 Task: Find connections with filter location Jalai Nur with filter topic #communitywith filter profile language Spanish with filter current company Leica Biosystems with filter school Guru Nanak College with filter industry Business Consulting and Services with filter service category Video Editing with filter keywords title B2B Sales Specialist
Action: Mouse moved to (569, 77)
Screenshot: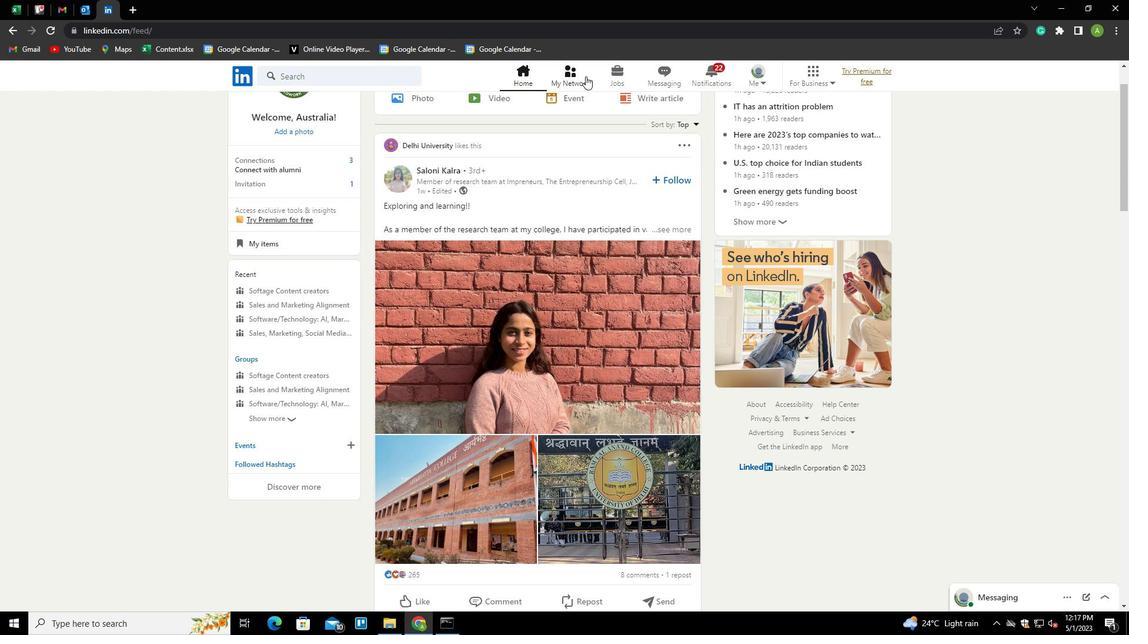 
Action: Mouse pressed left at (569, 77)
Screenshot: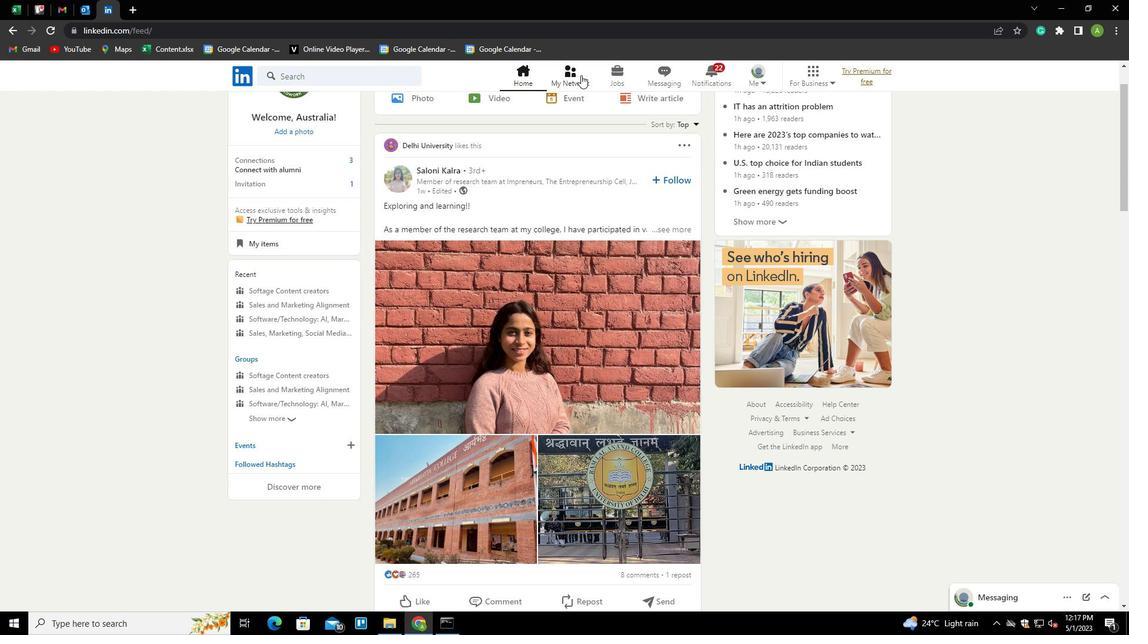 
Action: Mouse moved to (300, 141)
Screenshot: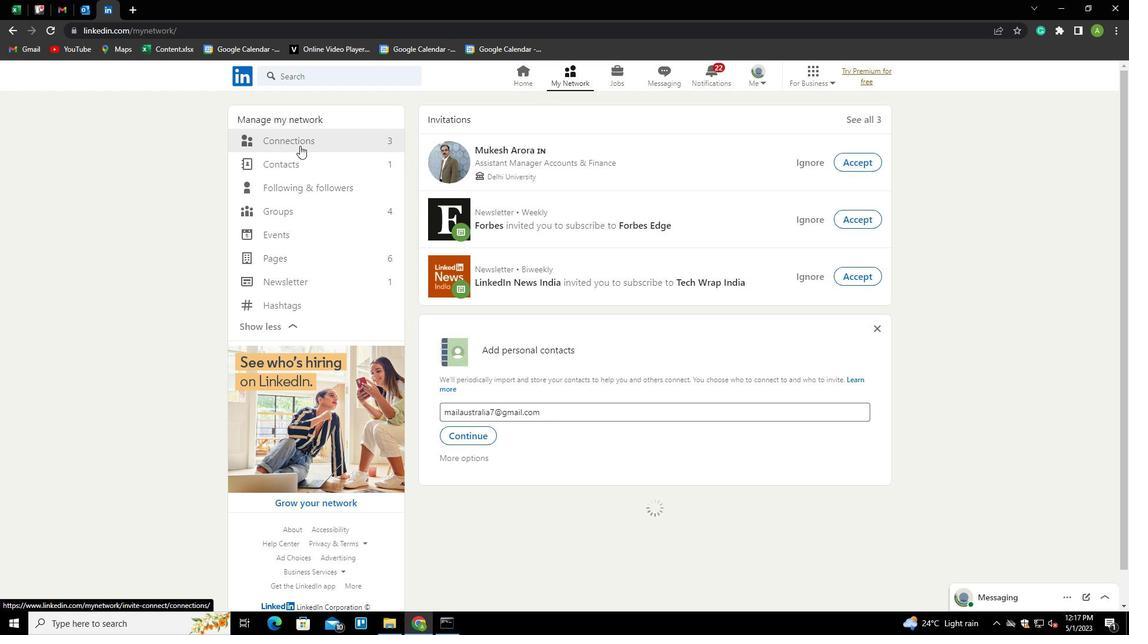 
Action: Mouse pressed left at (300, 141)
Screenshot: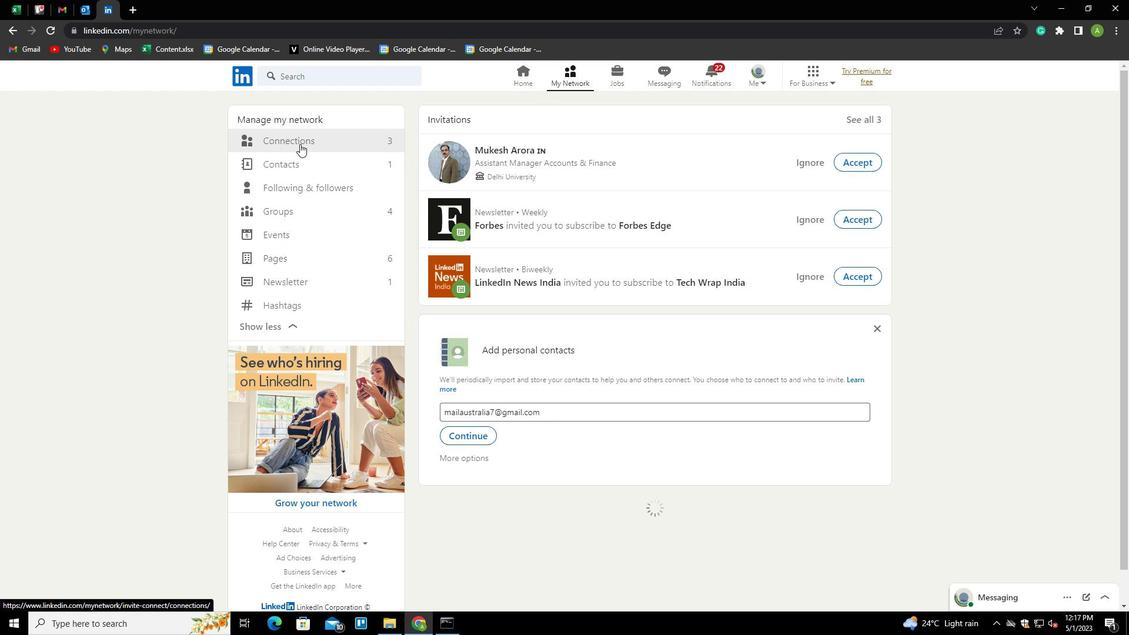 
Action: Mouse moved to (651, 140)
Screenshot: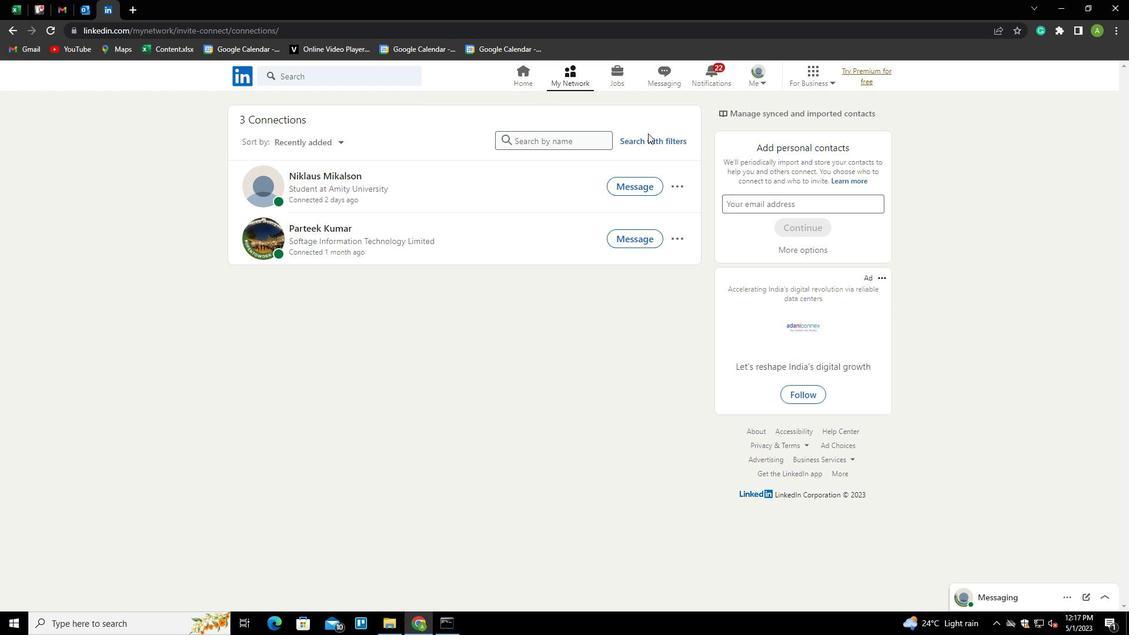 
Action: Mouse pressed left at (651, 140)
Screenshot: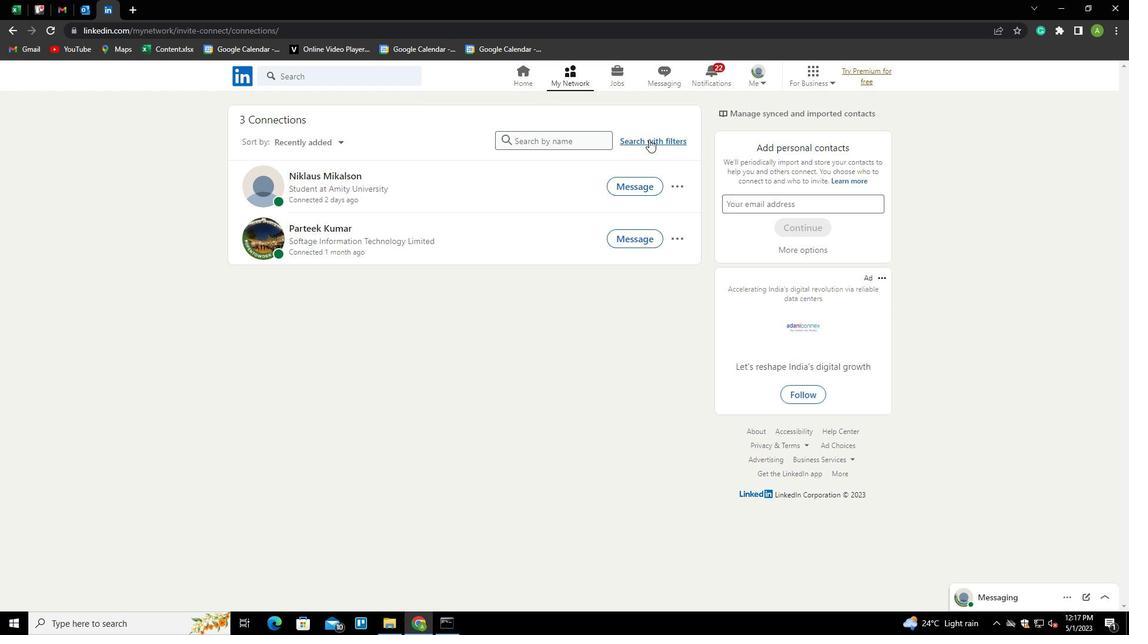 
Action: Mouse moved to (598, 104)
Screenshot: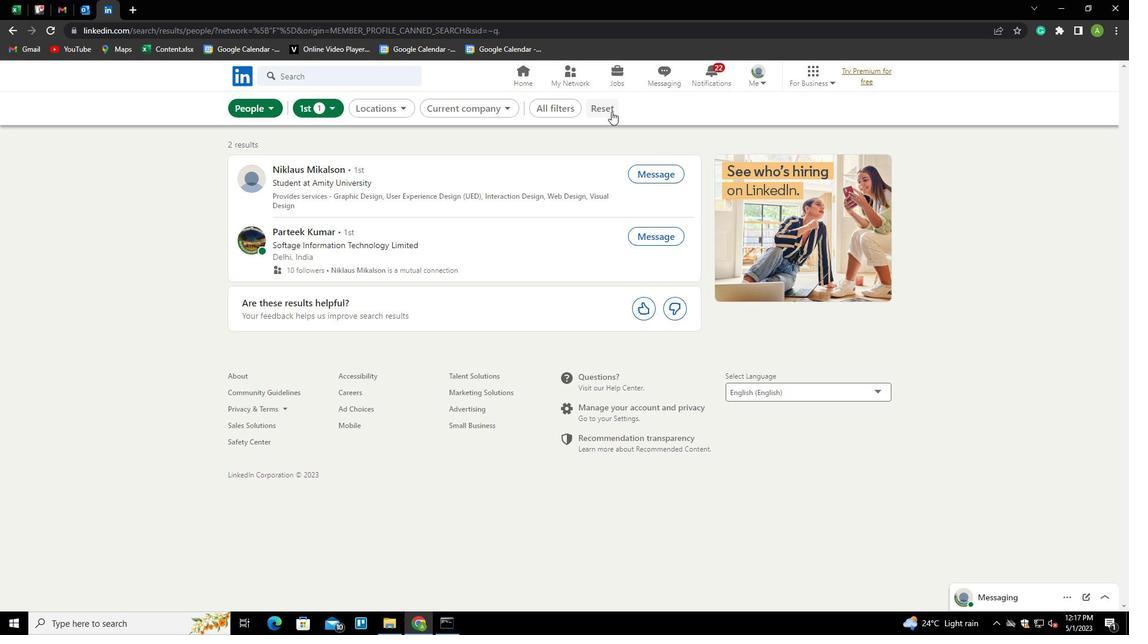 
Action: Mouse pressed left at (598, 104)
Screenshot: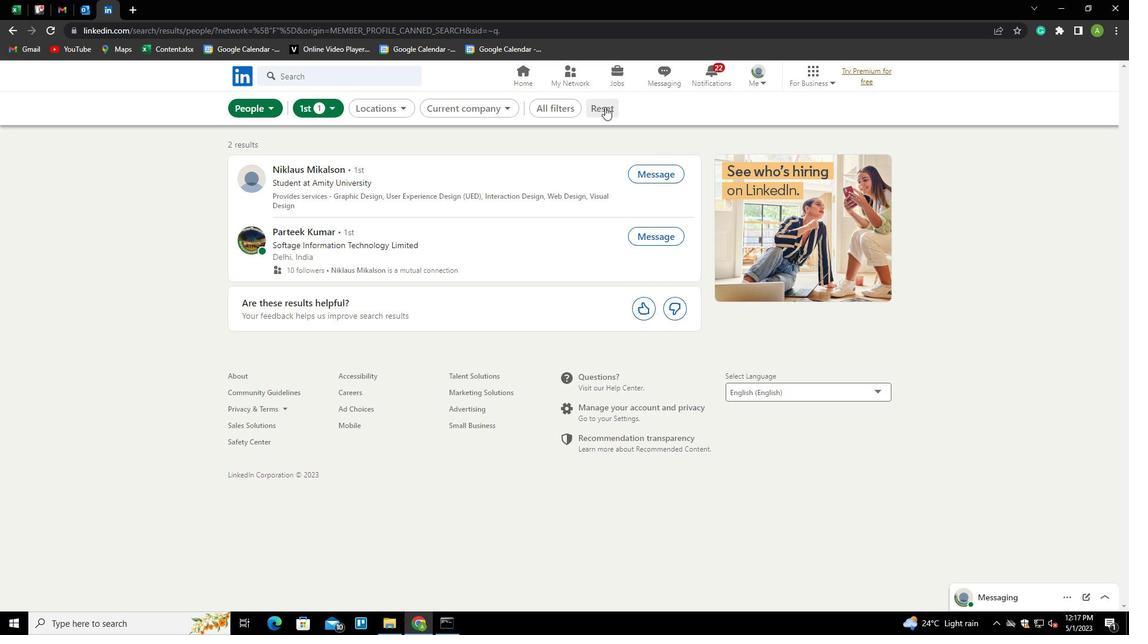 
Action: Mouse moved to (590, 106)
Screenshot: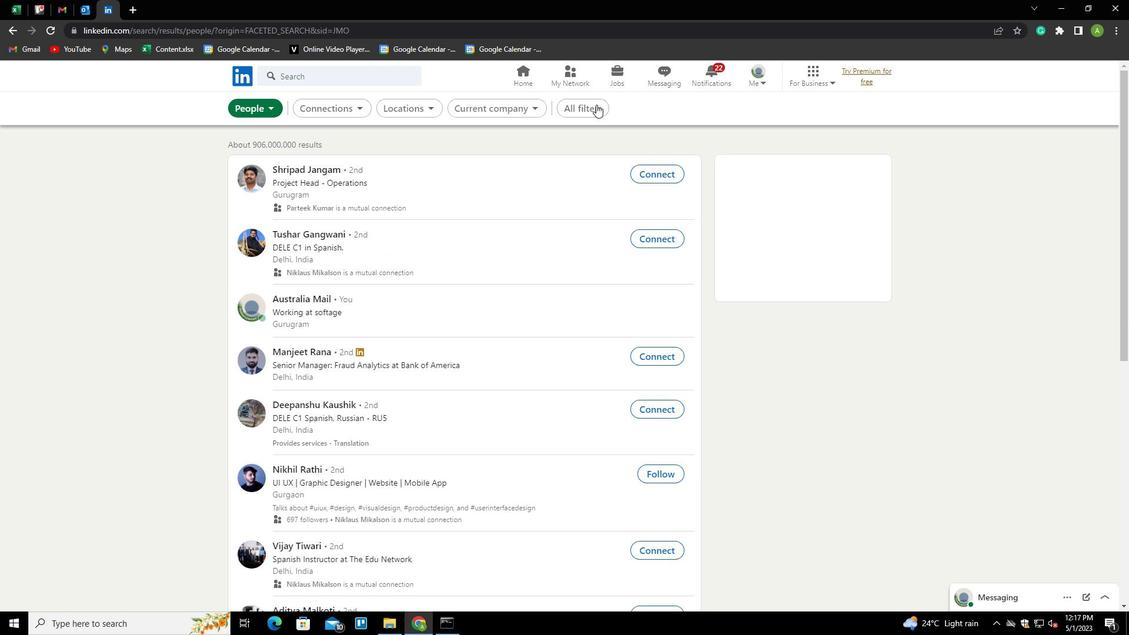 
Action: Mouse pressed left at (590, 106)
Screenshot: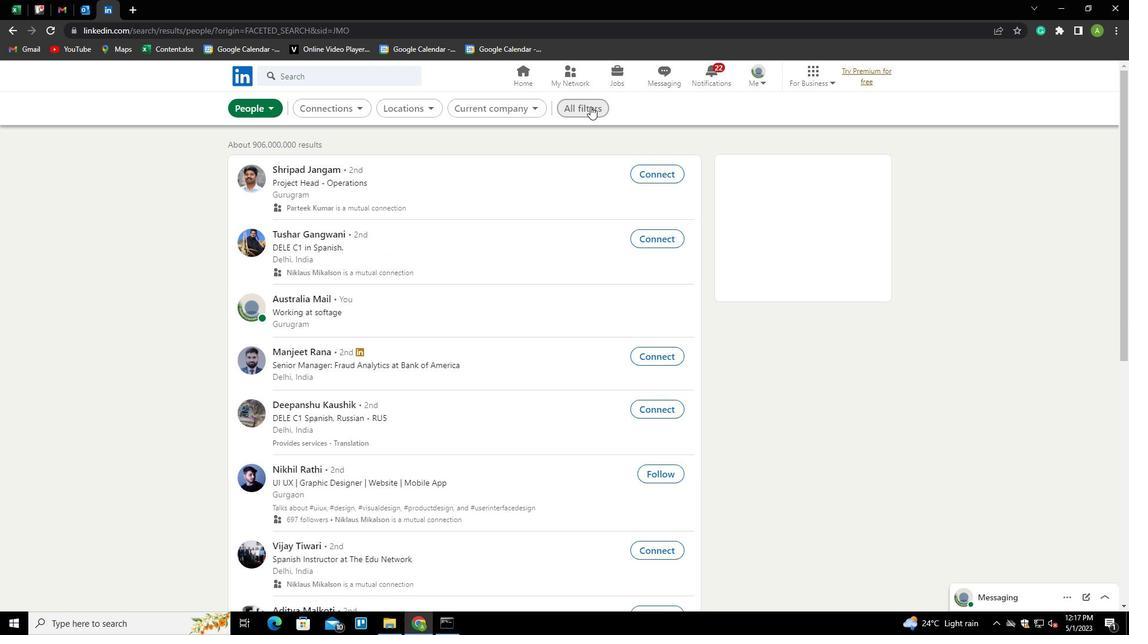 
Action: Mouse moved to (910, 286)
Screenshot: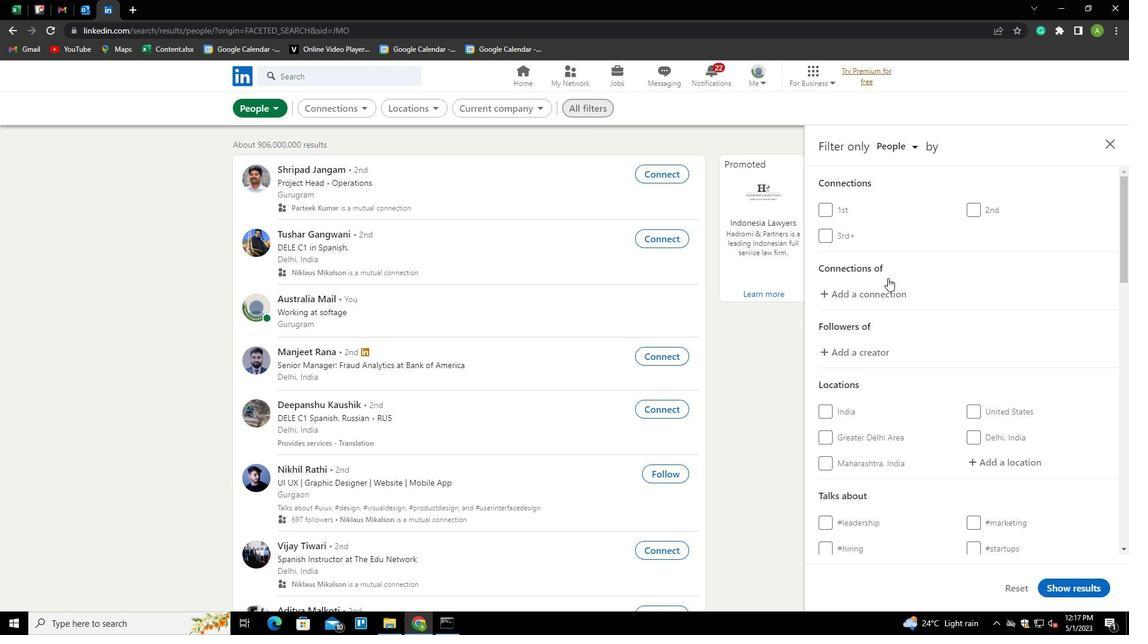 
Action: Mouse scrolled (910, 285) with delta (0, 0)
Screenshot: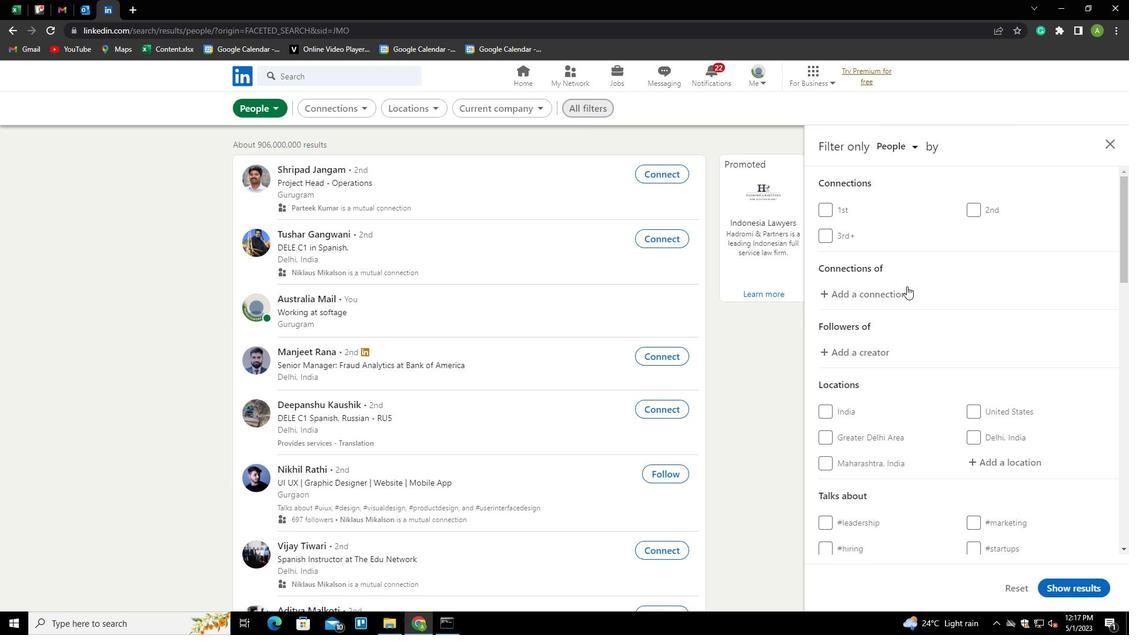 
Action: Mouse scrolled (910, 285) with delta (0, 0)
Screenshot: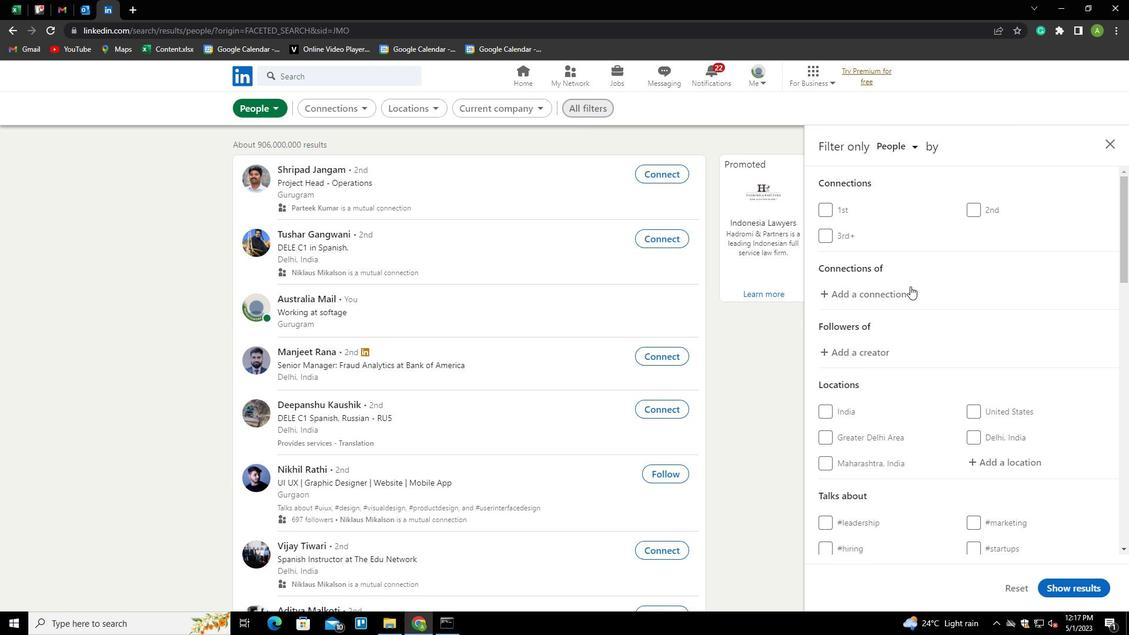 
Action: Mouse moved to (943, 323)
Screenshot: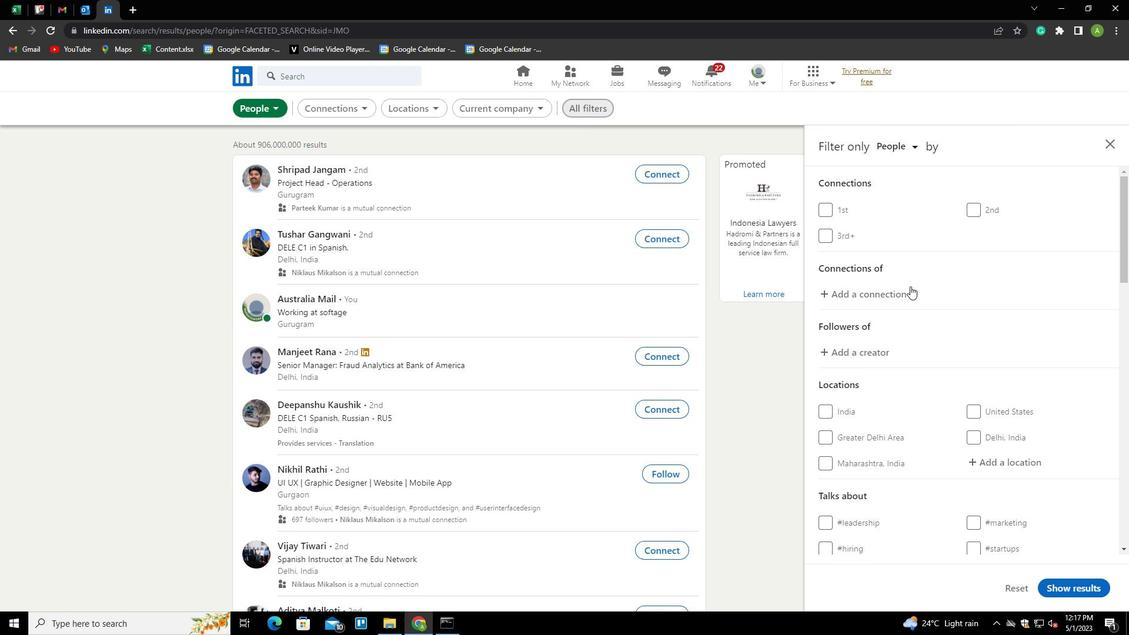 
Action: Mouse scrolled (943, 323) with delta (0, 0)
Screenshot: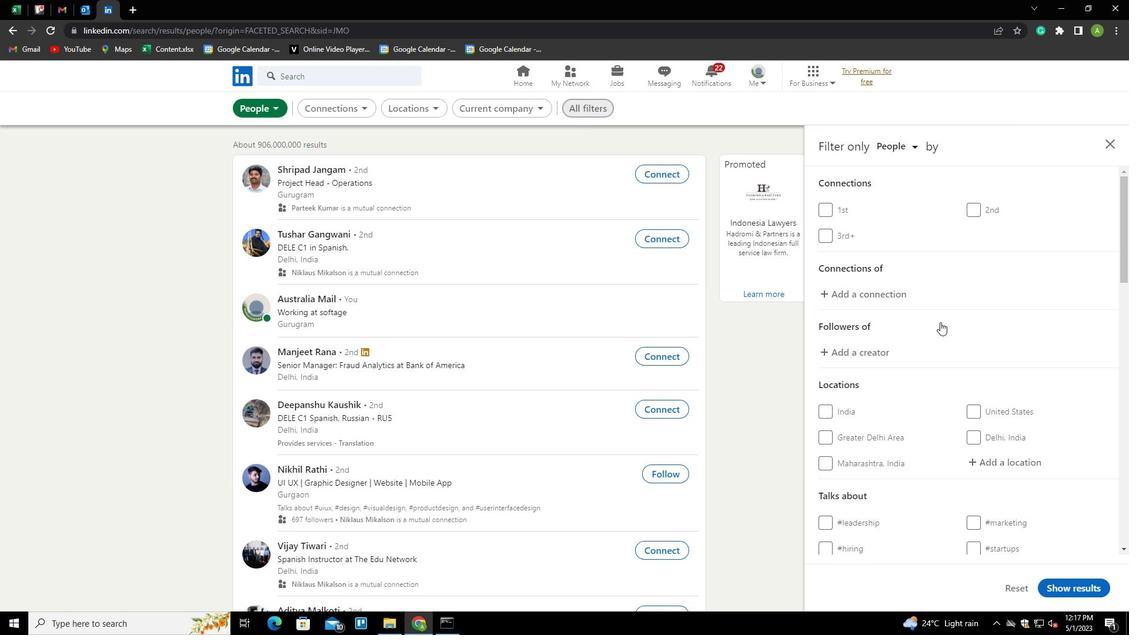 
Action: Mouse moved to (953, 280)
Screenshot: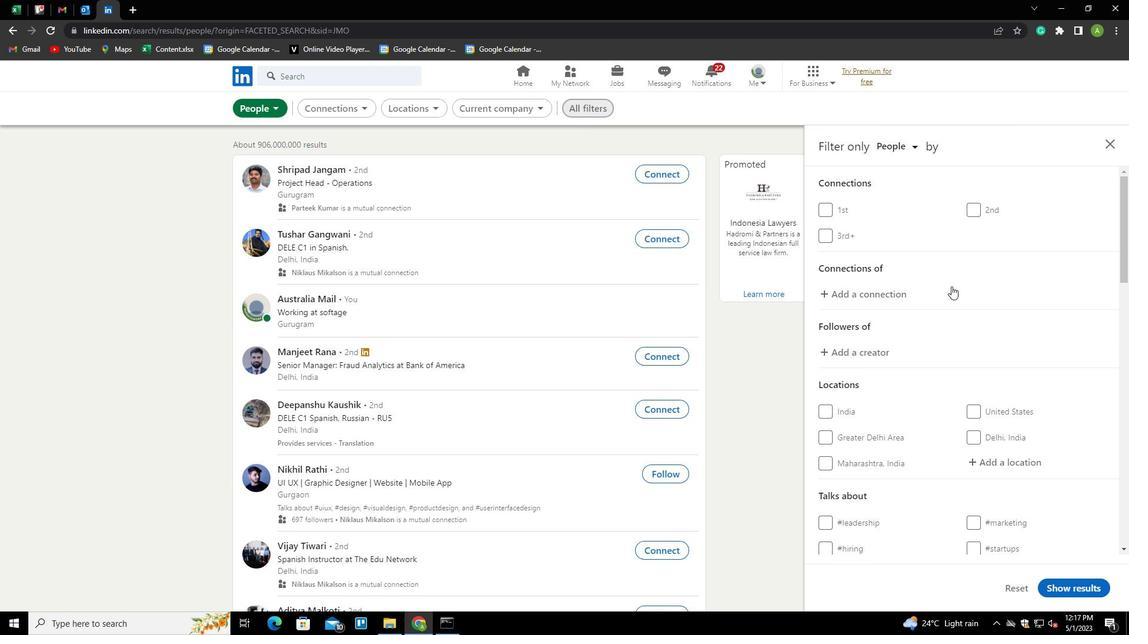 
Action: Mouse scrolled (953, 280) with delta (0, 0)
Screenshot: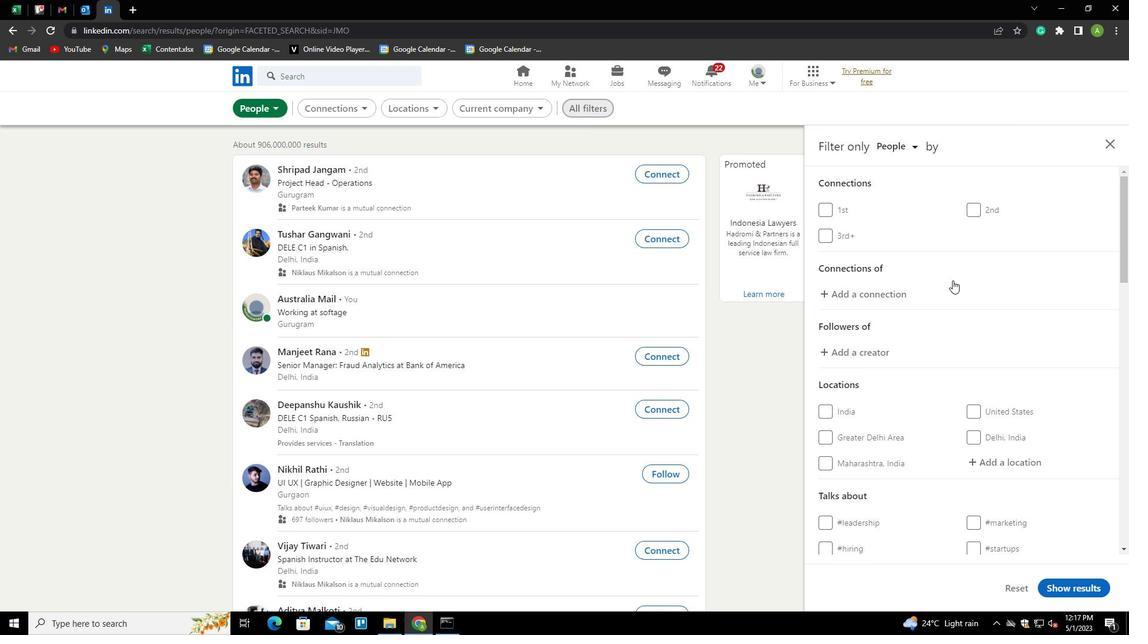 
Action: Mouse moved to (977, 257)
Screenshot: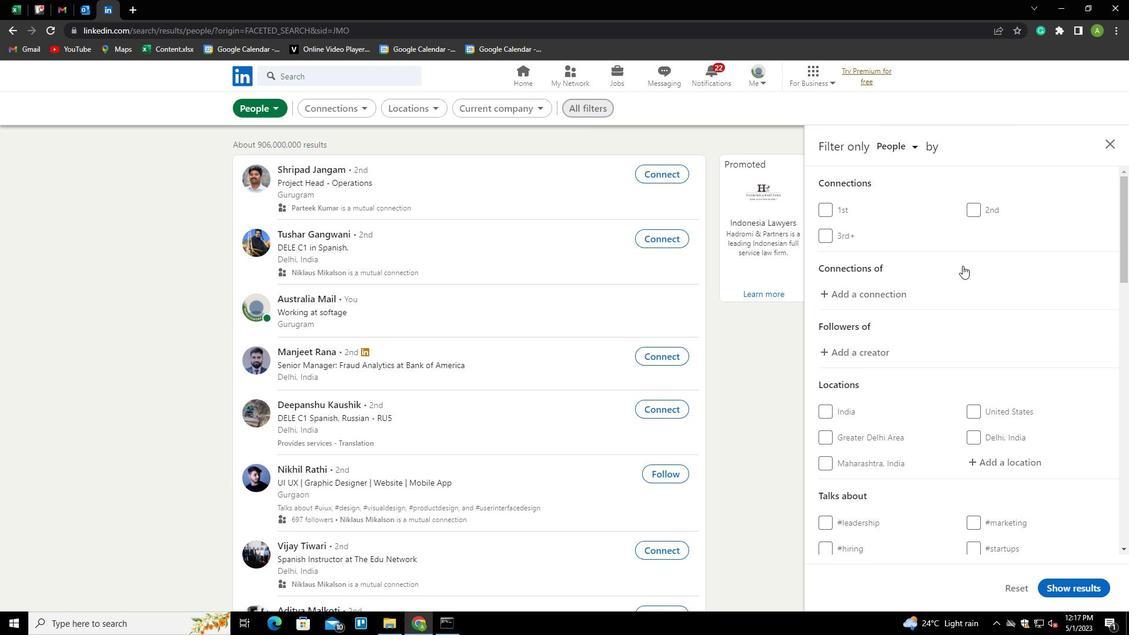 
Action: Mouse scrolled (977, 256) with delta (0, 0)
Screenshot: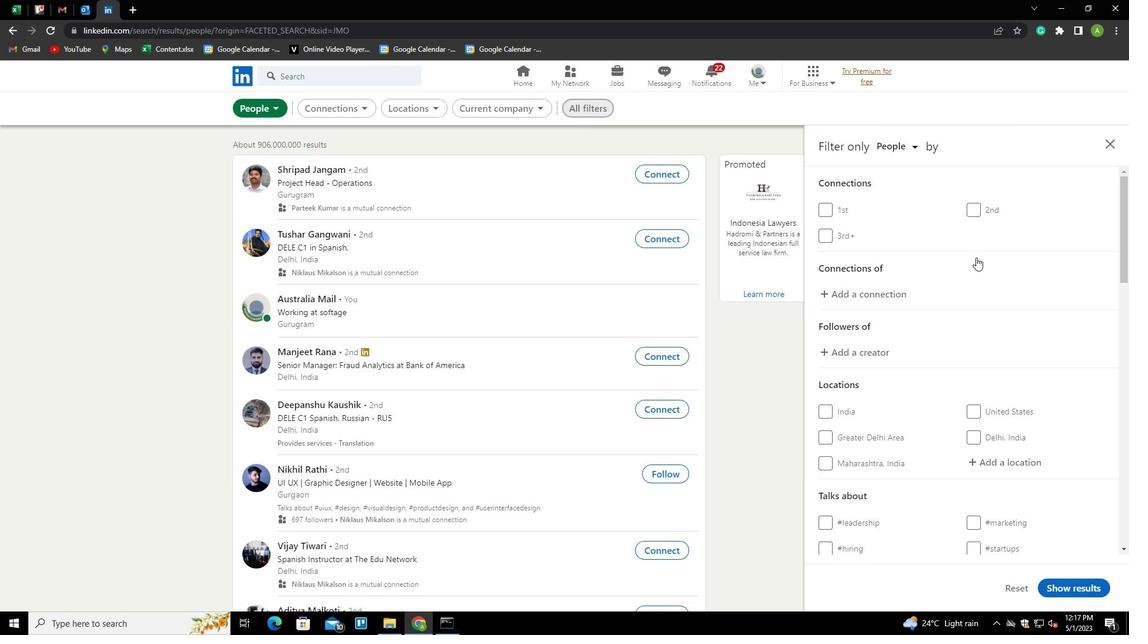
Action: Mouse moved to (989, 263)
Screenshot: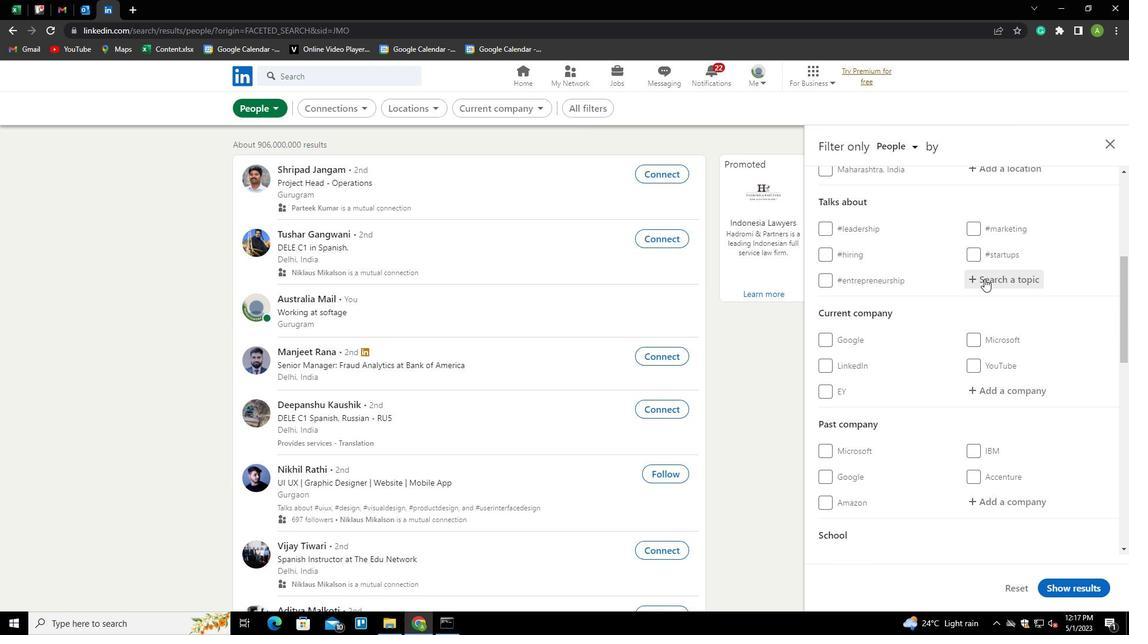 
Action: Mouse scrolled (989, 263) with delta (0, 0)
Screenshot: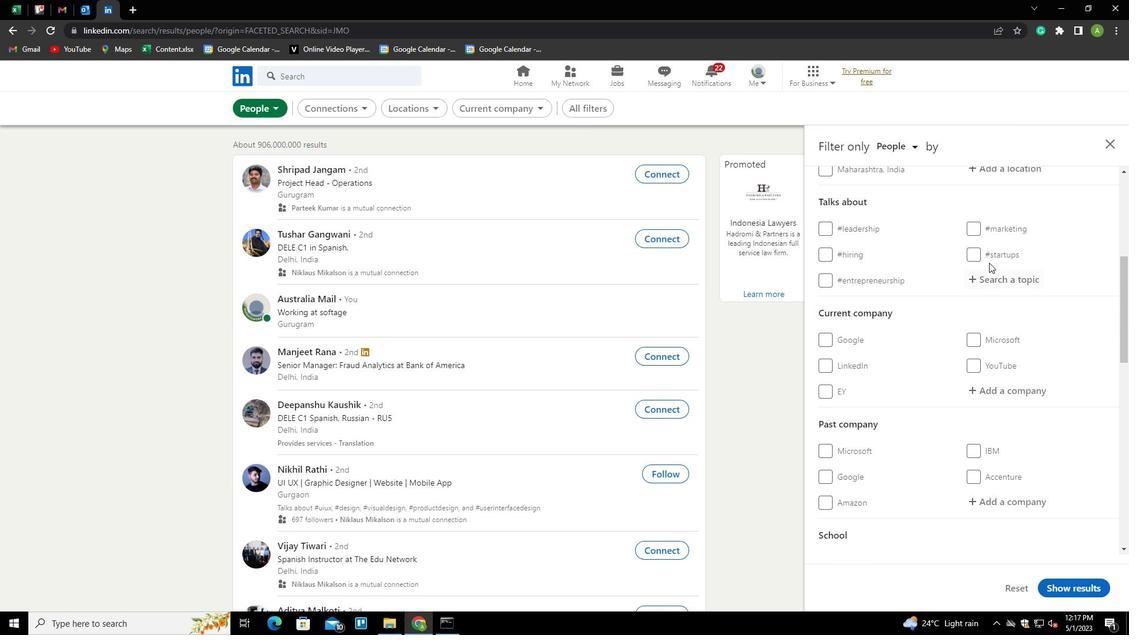 
Action: Mouse moved to (1005, 233)
Screenshot: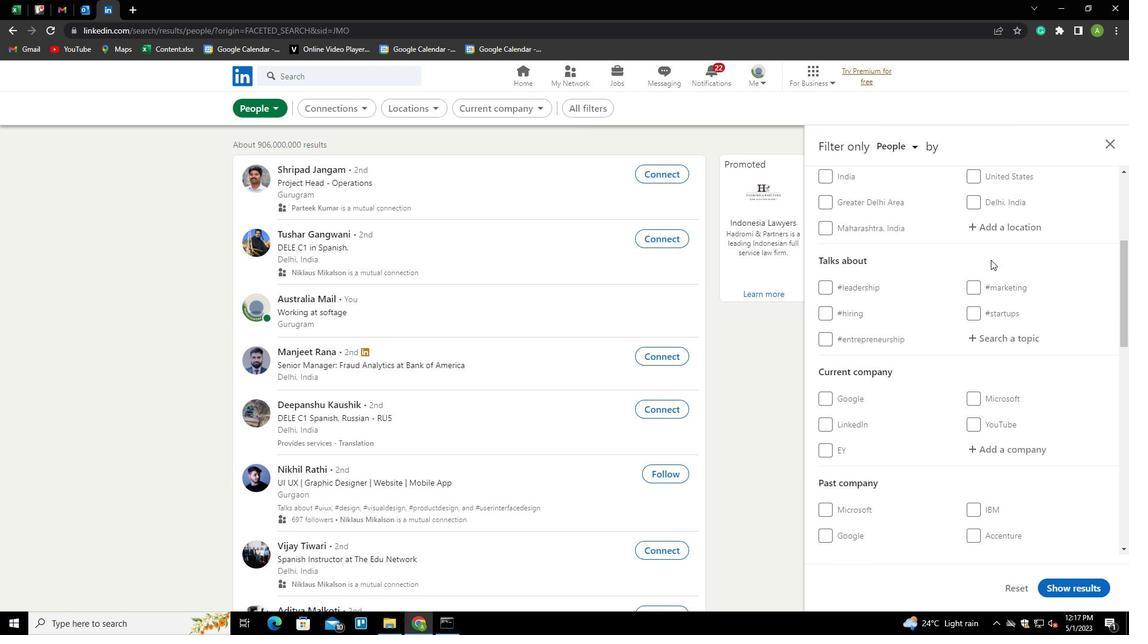 
Action: Mouse pressed left at (1005, 233)
Screenshot: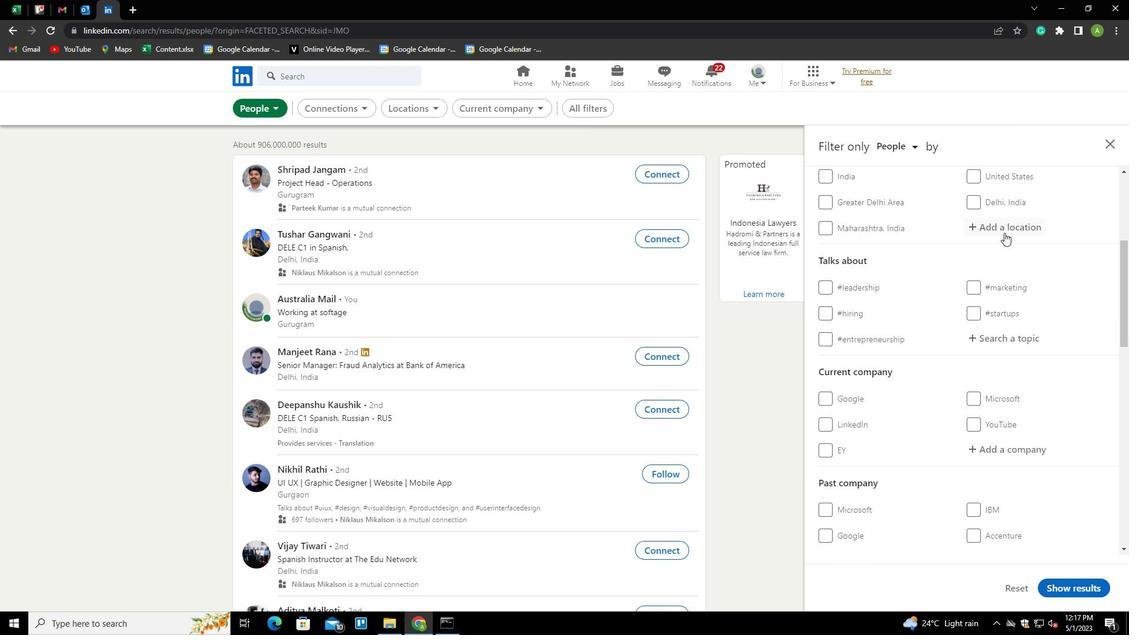 
Action: Mouse moved to (1007, 229)
Screenshot: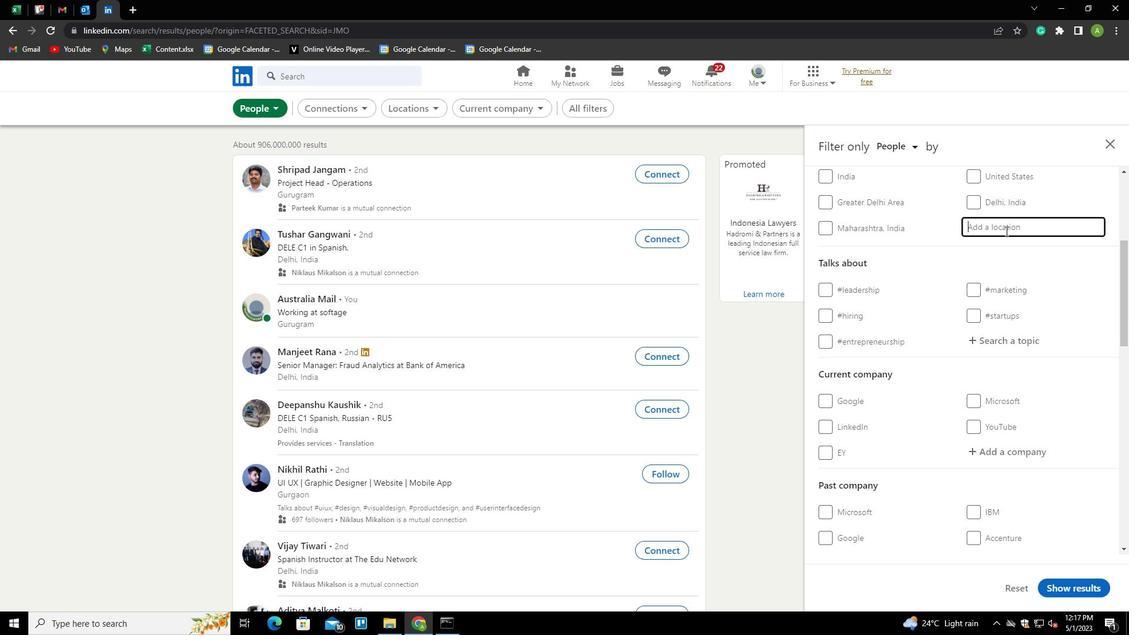 
Action: Mouse pressed left at (1007, 229)
Screenshot: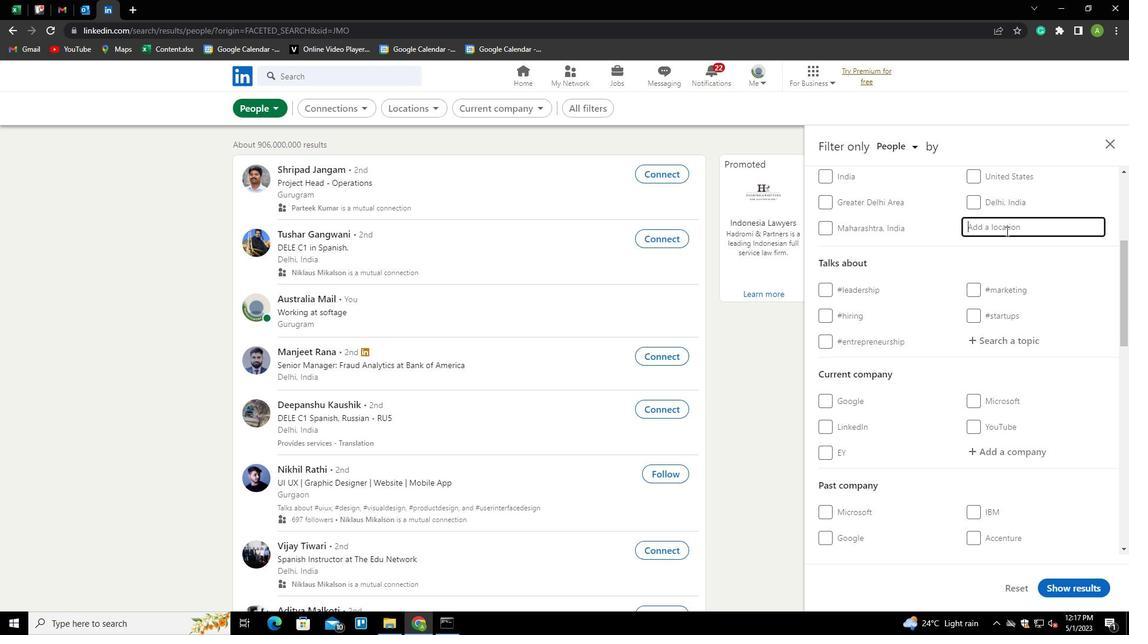 
Action: Key pressed <Key.shift><Key.shift><Key.shift><Key.shift><Key.shift><Key.shift><Key.shift><Key.shift><Key.shift><Key.shift><Key.shift><Key.shift><Key.shift><Key.shift><Key.shift><Key.shift><Key.shift><Key.shift><Key.shift><Key.shift><Key.shift><Key.shift><Key.shift><Key.shift><Key.shift><Key.shift><Key.shift><Key.shift><Key.shift><Key.shift><Key.shift><Key.shift><Key.shift><Key.shift><Key.shift><Key.shift><Key.shift><Key.shift><Key.shift><Key.shift><Key.shift><Key.shift>JALAI<Key.down><Key.enter>
Screenshot: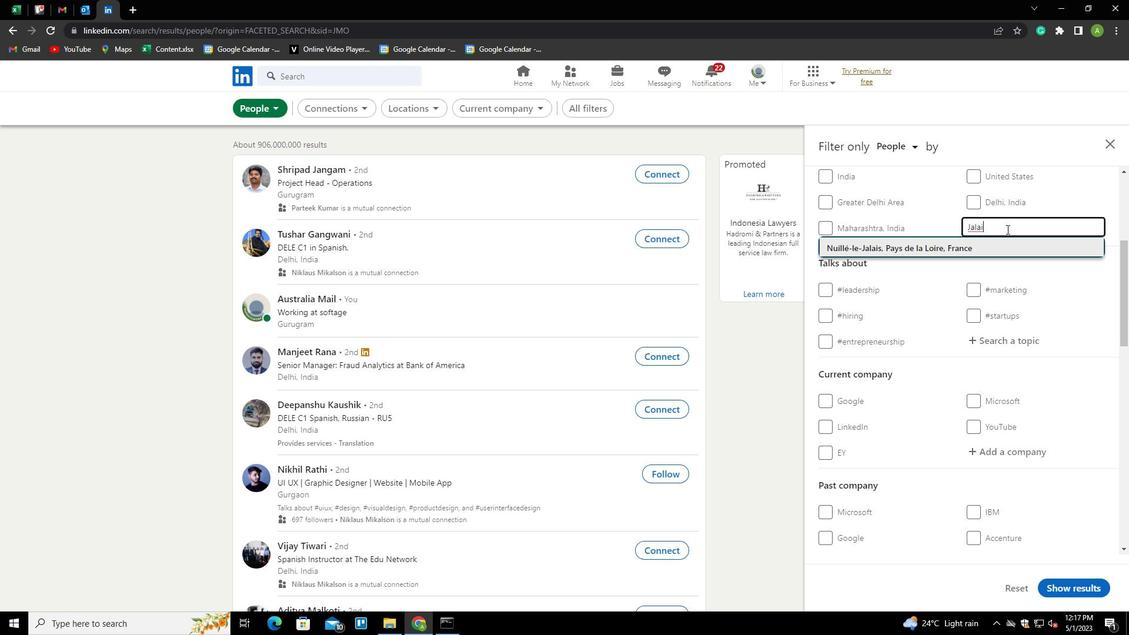 
Action: Mouse scrolled (1007, 228) with delta (0, 0)
Screenshot: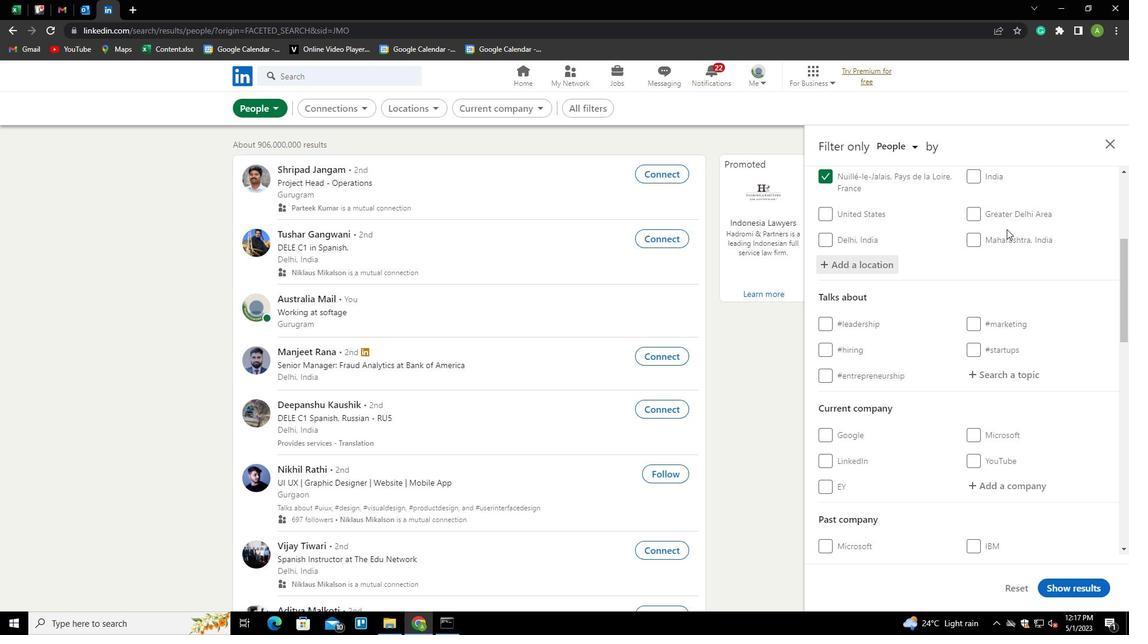 
Action: Mouse scrolled (1007, 228) with delta (0, 0)
Screenshot: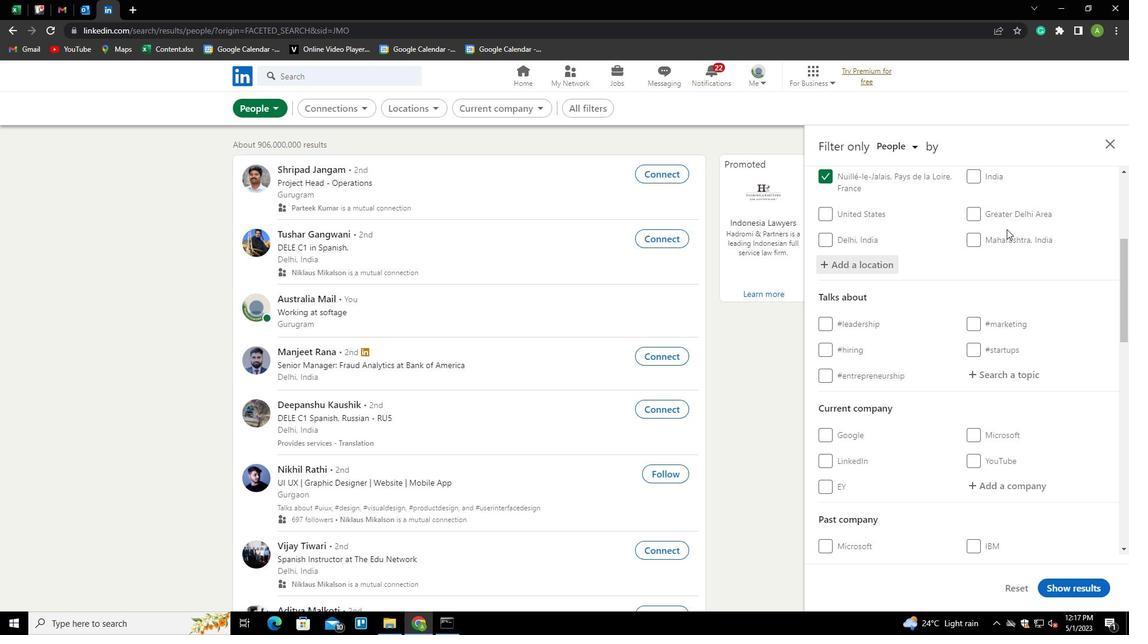 
Action: Mouse moved to (995, 257)
Screenshot: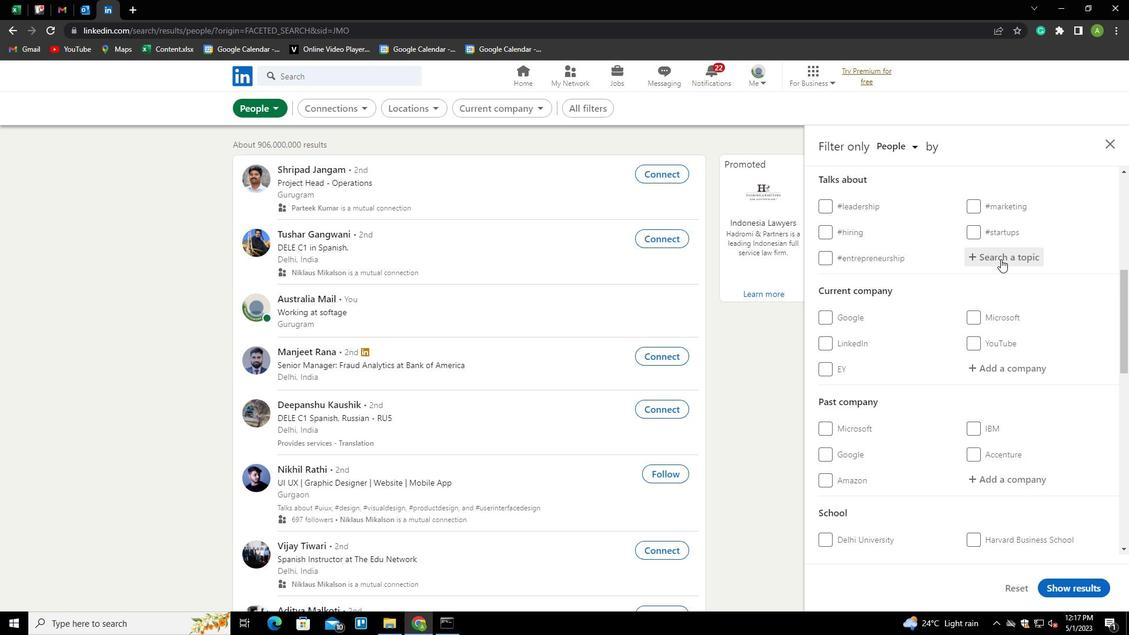 
Action: Mouse pressed left at (995, 257)
Screenshot: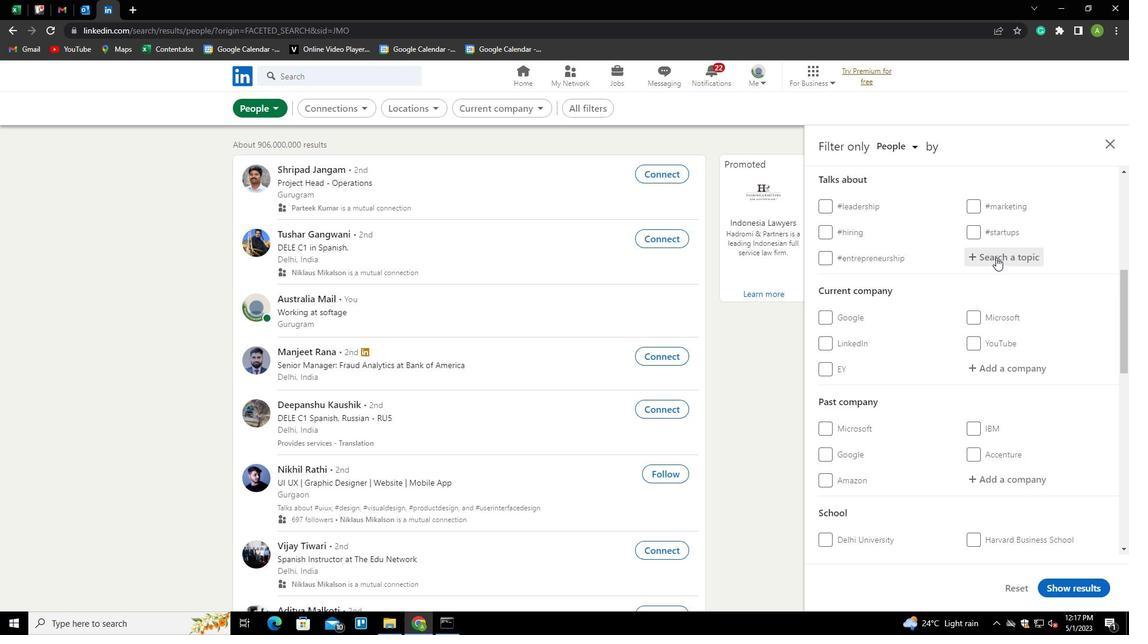 
Action: Key pressed COMMUNITY<Key.down><Key.enter>
Screenshot: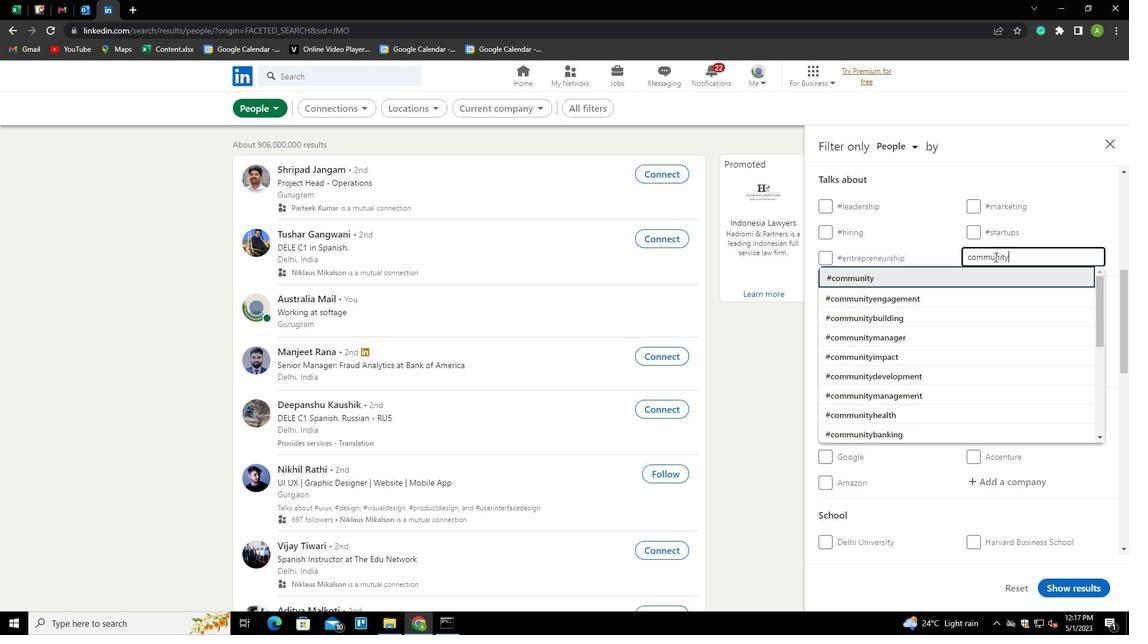 
Action: Mouse scrolled (995, 256) with delta (0, 0)
Screenshot: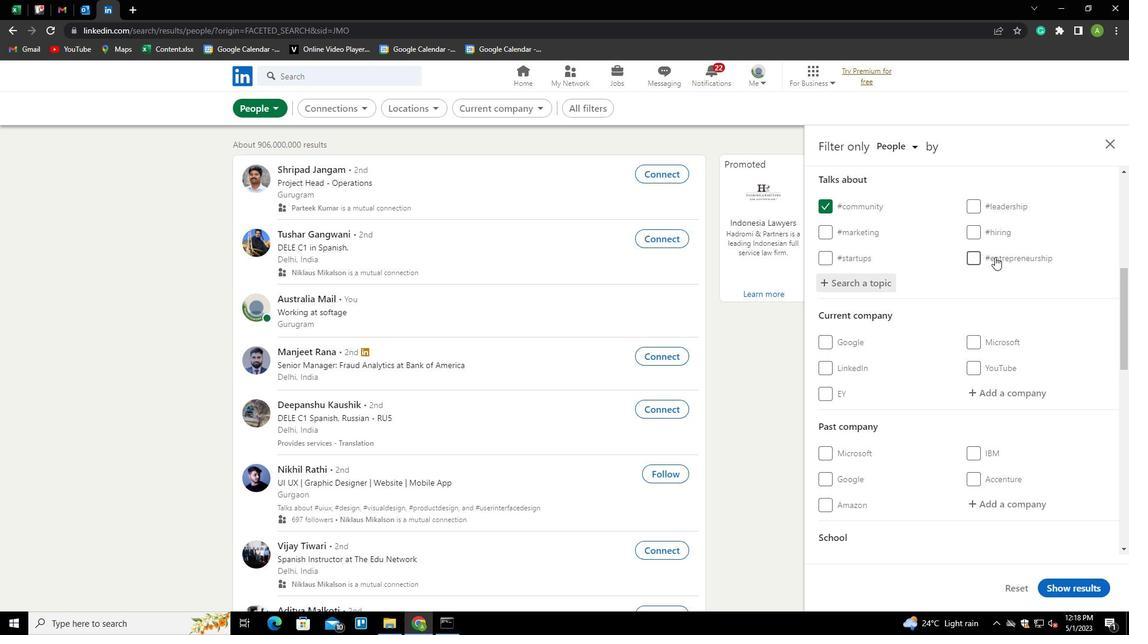 
Action: Mouse scrolled (995, 256) with delta (0, 0)
Screenshot: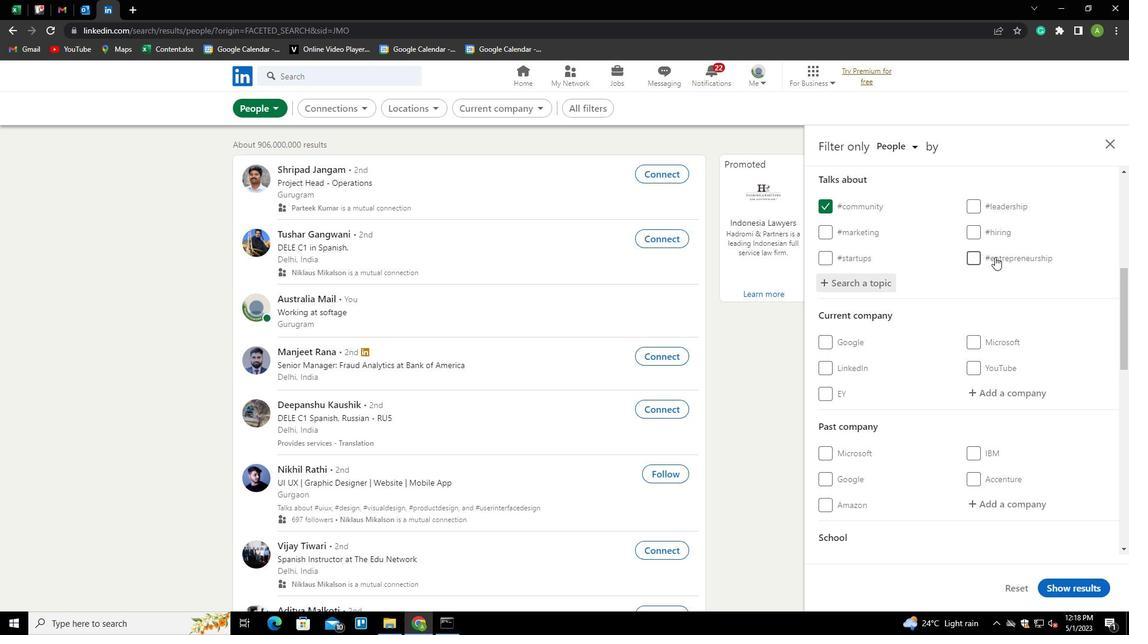 
Action: Mouse moved to (995, 262)
Screenshot: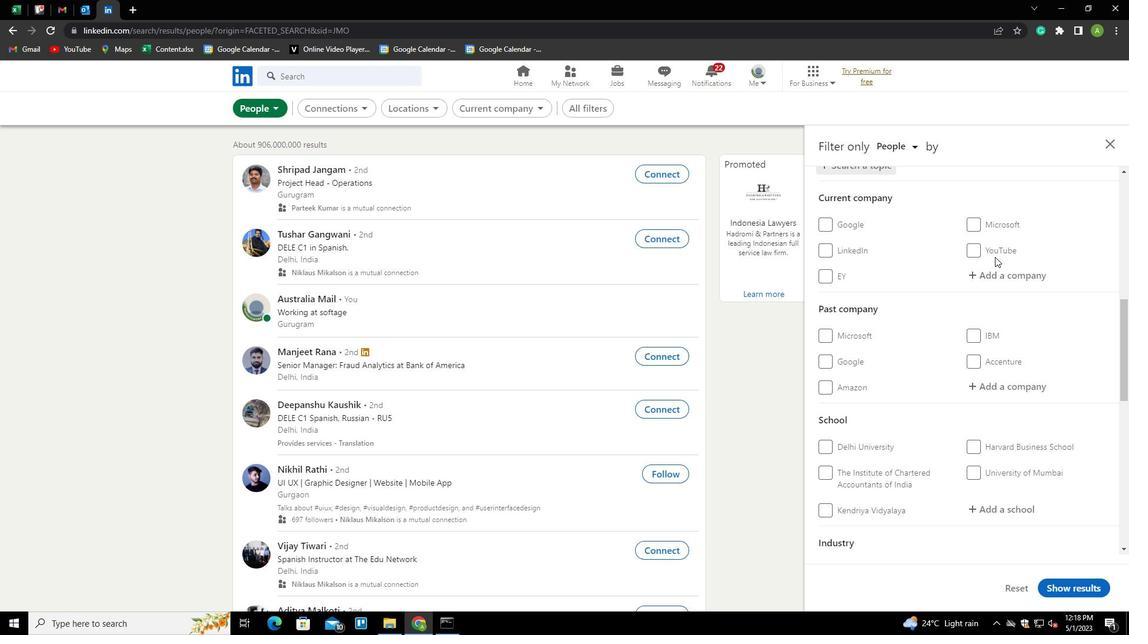 
Action: Mouse scrolled (995, 261) with delta (0, 0)
Screenshot: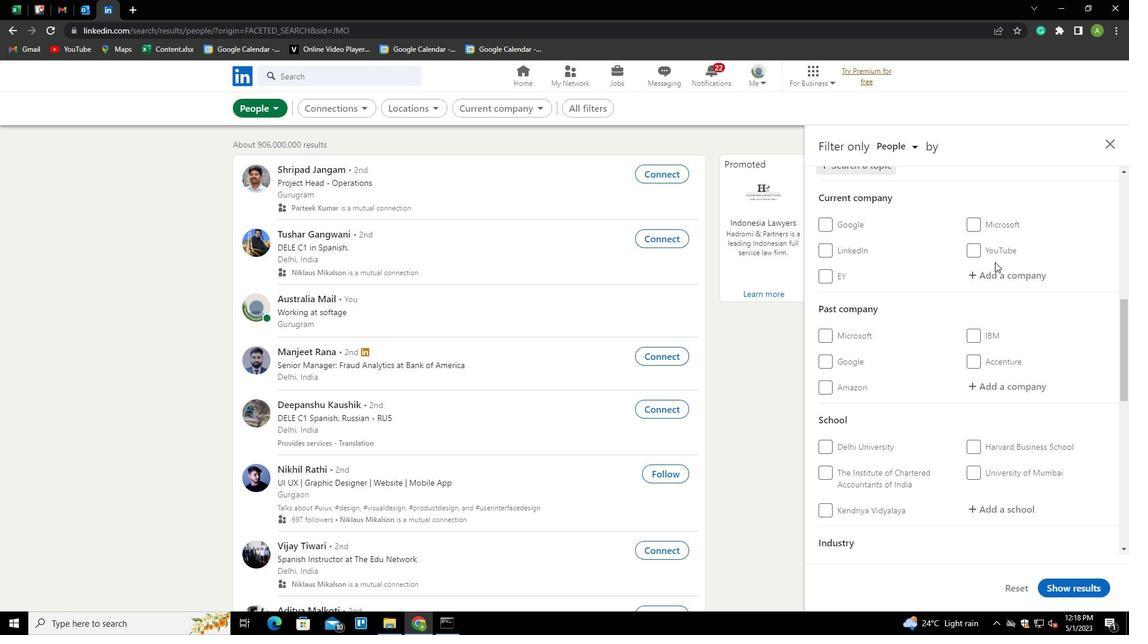 
Action: Mouse scrolled (995, 261) with delta (0, 0)
Screenshot: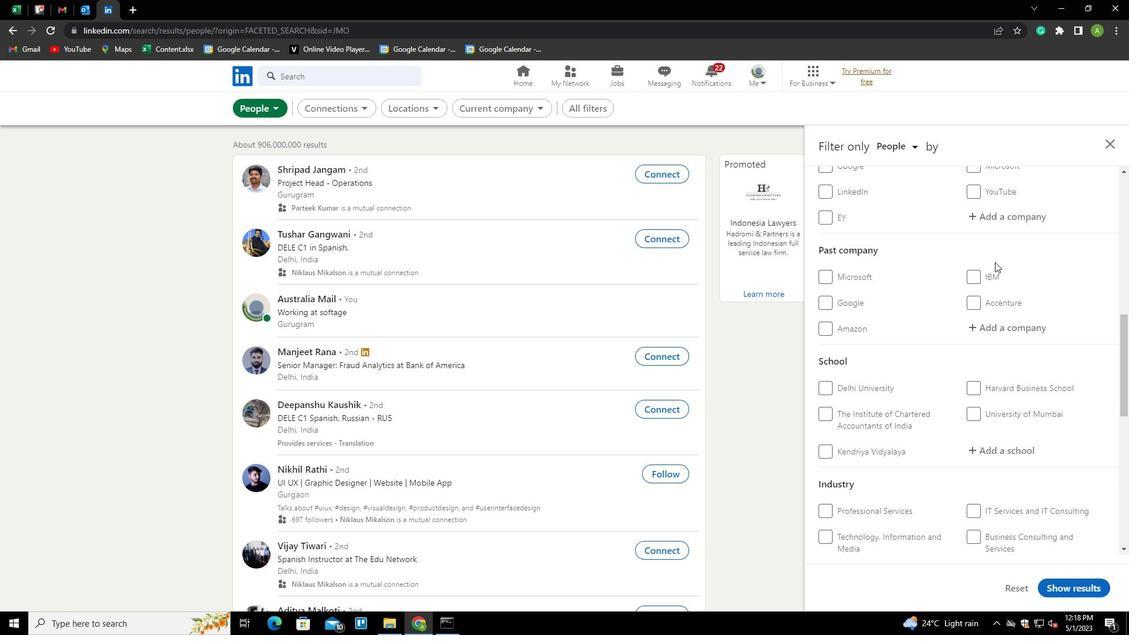 
Action: Mouse scrolled (995, 261) with delta (0, 0)
Screenshot: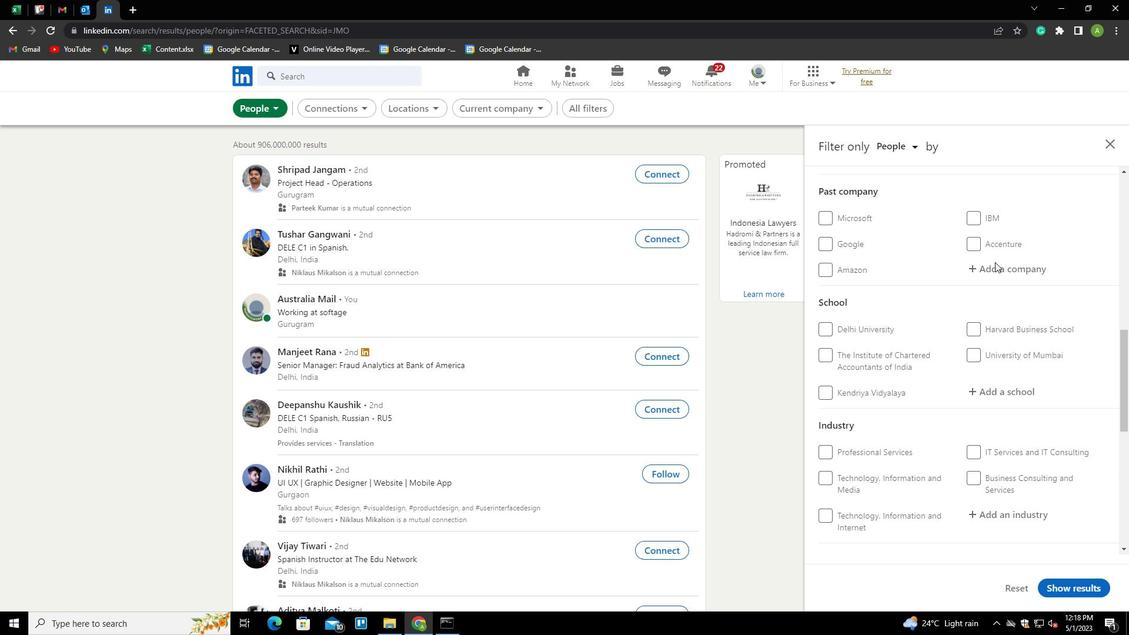 
Action: Mouse scrolled (995, 261) with delta (0, 0)
Screenshot: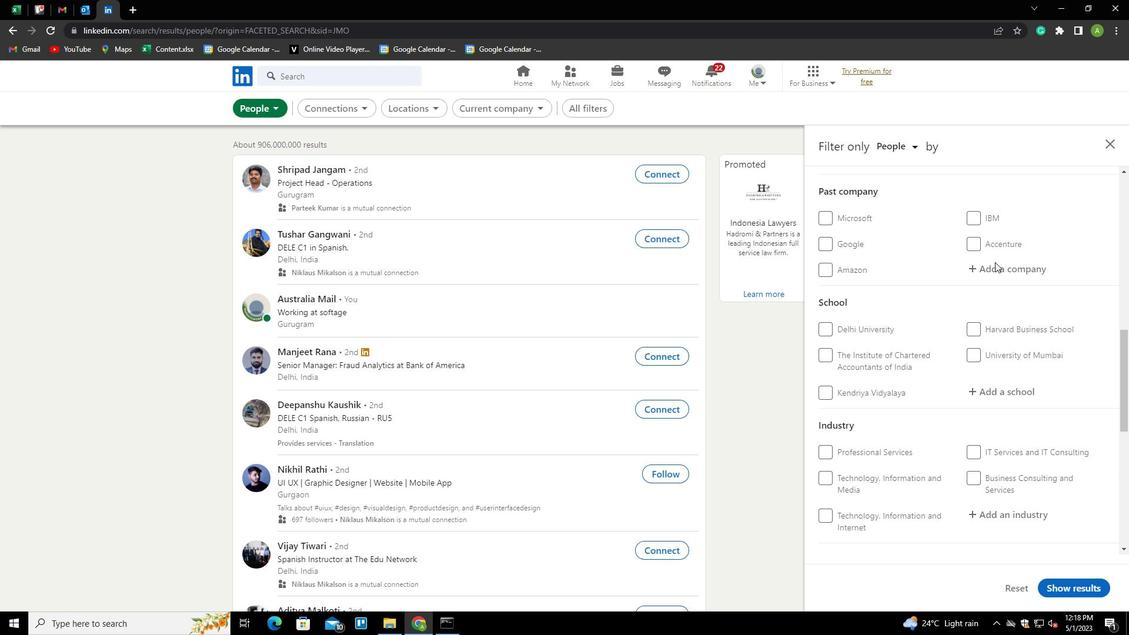 
Action: Mouse scrolled (995, 261) with delta (0, 0)
Screenshot: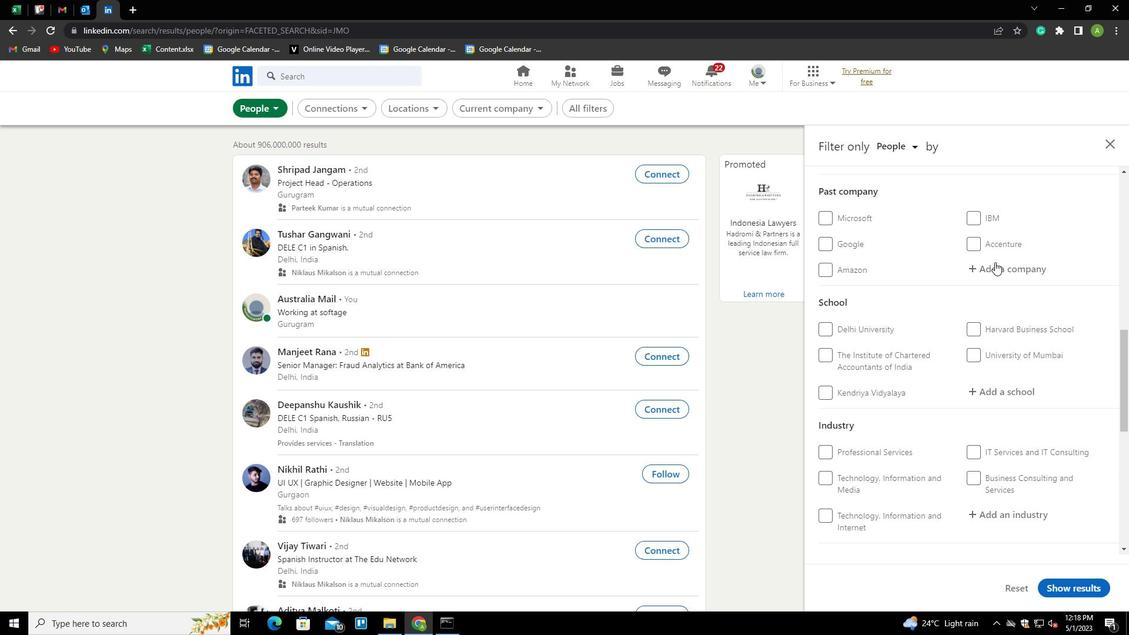 
Action: Mouse scrolled (995, 261) with delta (0, 0)
Screenshot: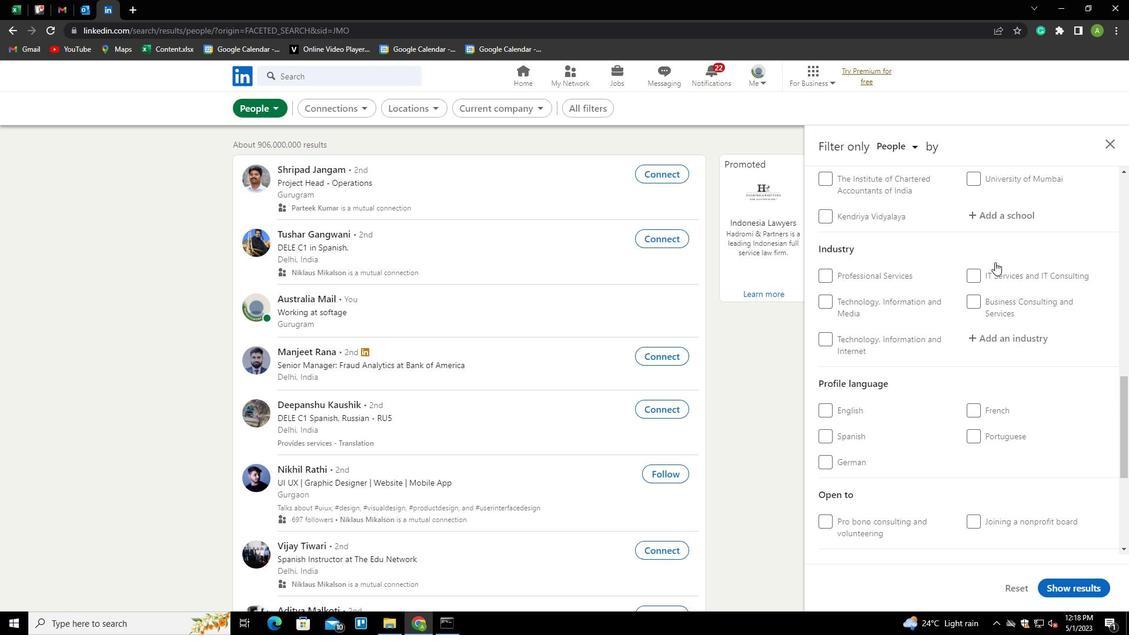
Action: Mouse moved to (833, 380)
Screenshot: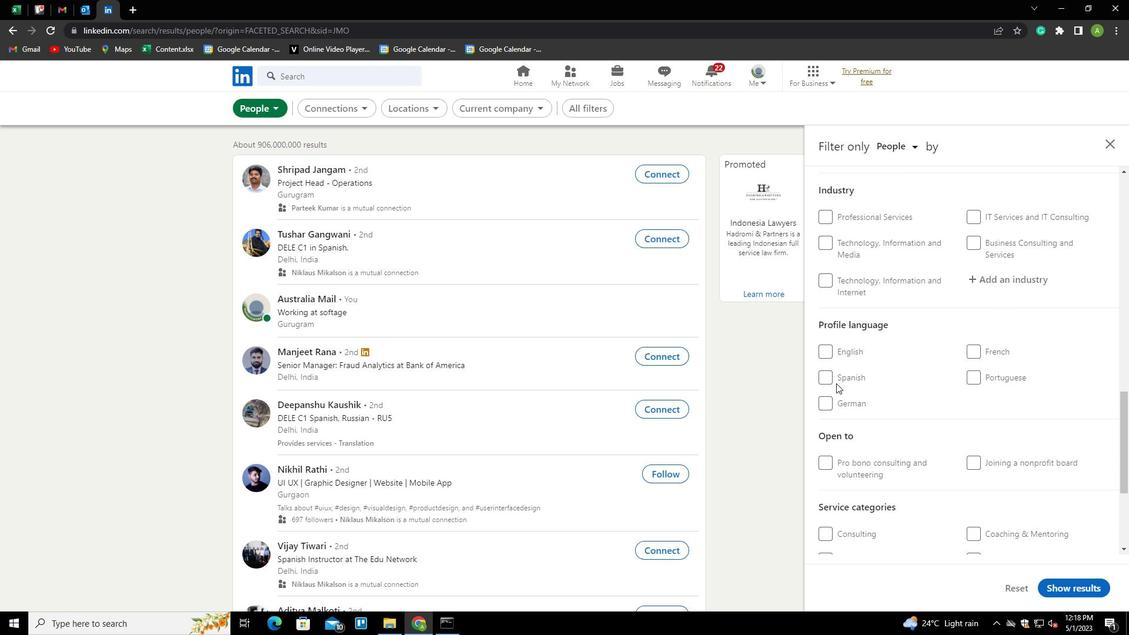 
Action: Mouse pressed left at (833, 380)
Screenshot: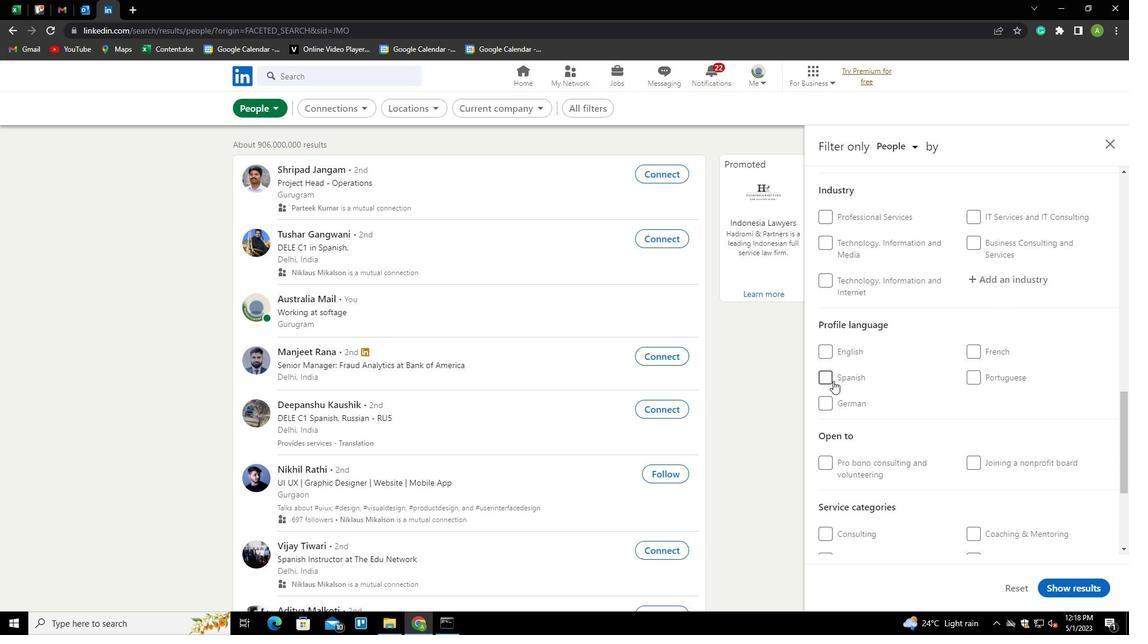 
Action: Mouse moved to (968, 388)
Screenshot: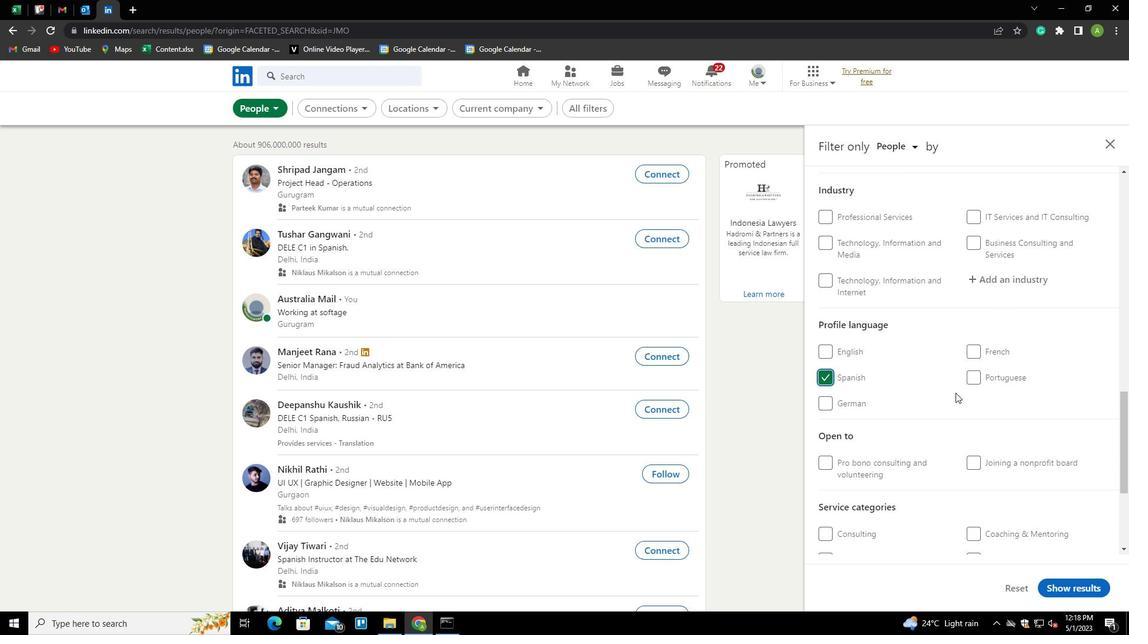 
Action: Mouse scrolled (968, 389) with delta (0, 0)
Screenshot: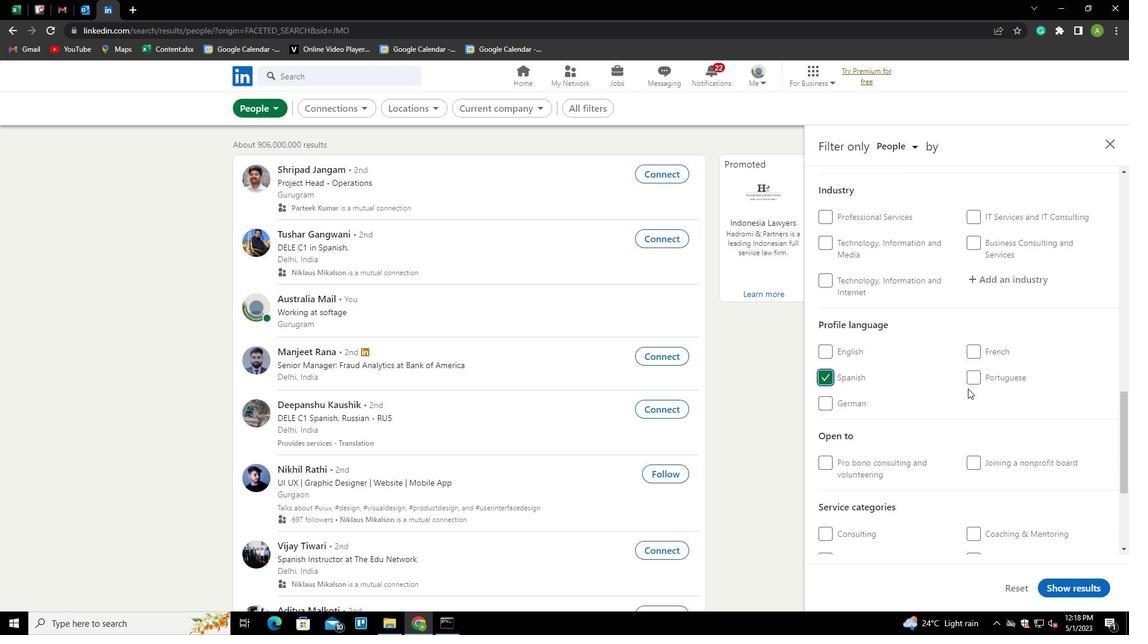 
Action: Mouse scrolled (968, 389) with delta (0, 0)
Screenshot: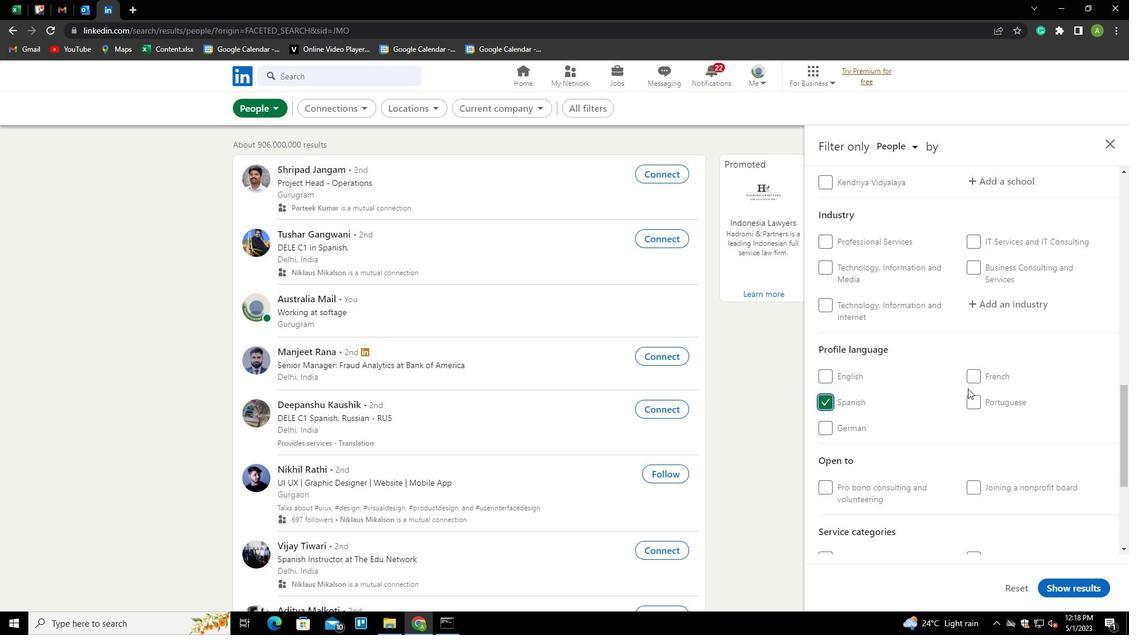
Action: Mouse scrolled (968, 389) with delta (0, 0)
Screenshot: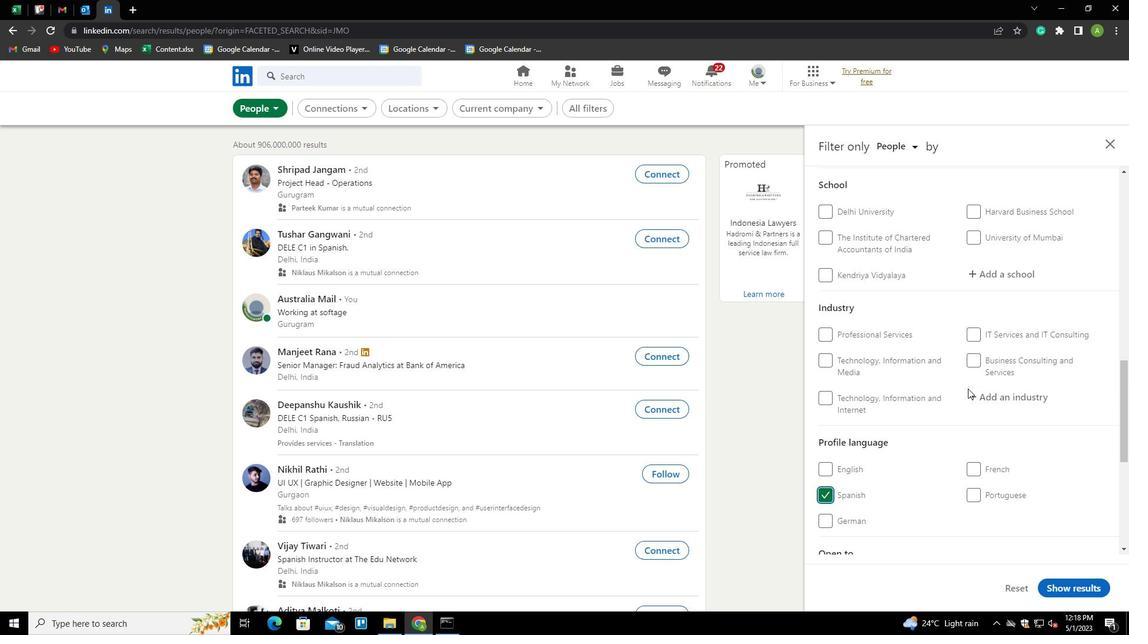 
Action: Mouse scrolled (968, 389) with delta (0, 0)
Screenshot: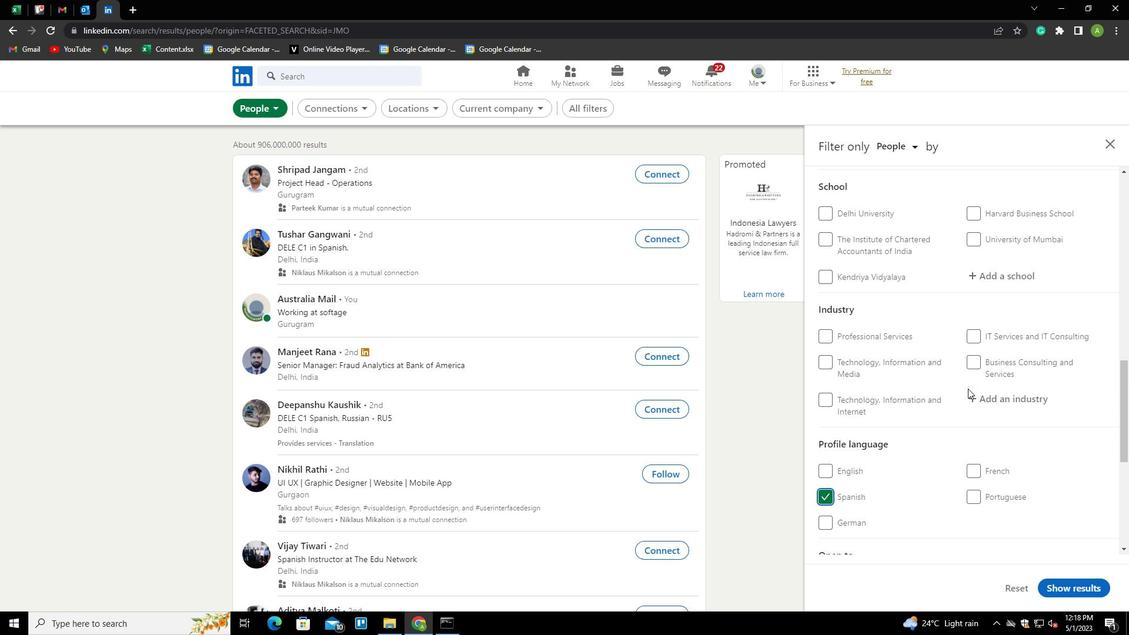 
Action: Mouse moved to (955, 392)
Screenshot: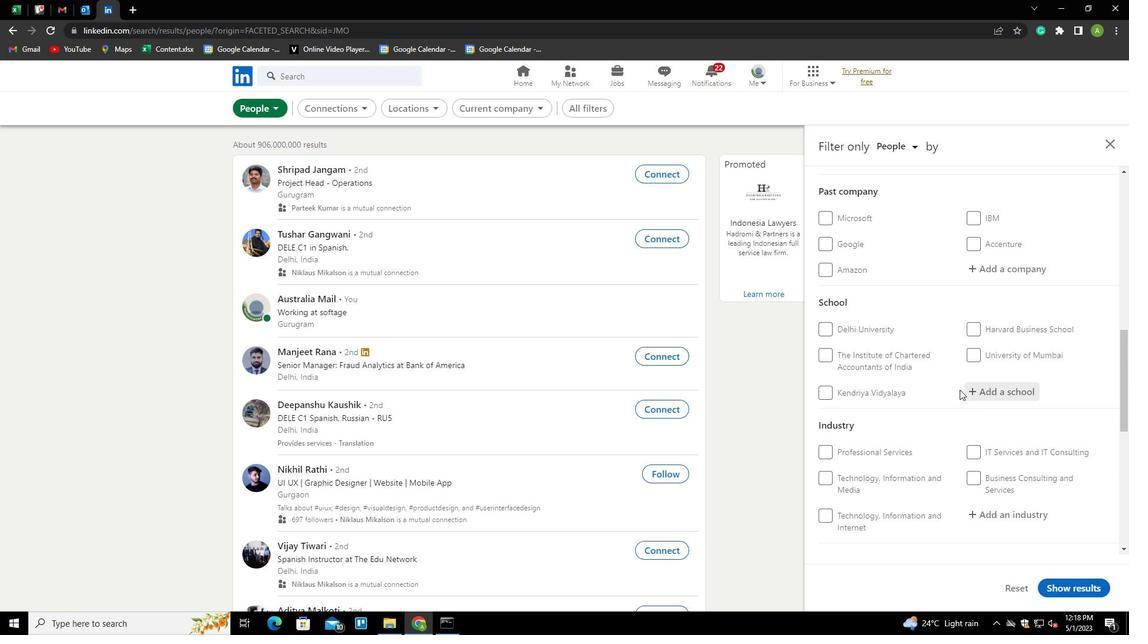 
Action: Mouse scrolled (955, 393) with delta (0, 0)
Screenshot: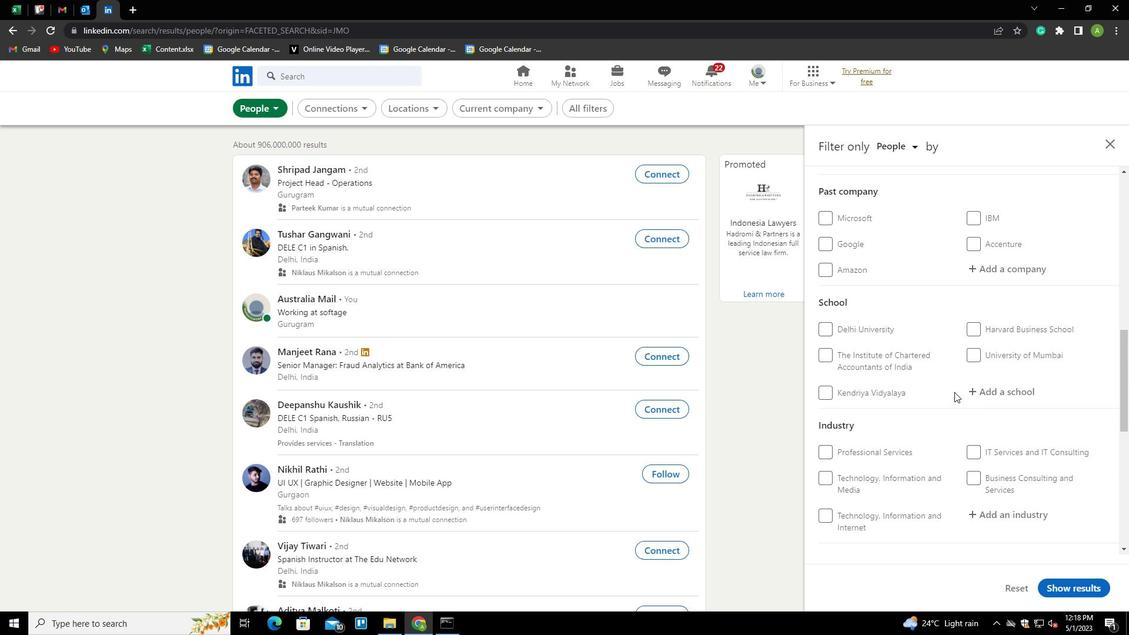 
Action: Mouse moved to (965, 332)
Screenshot: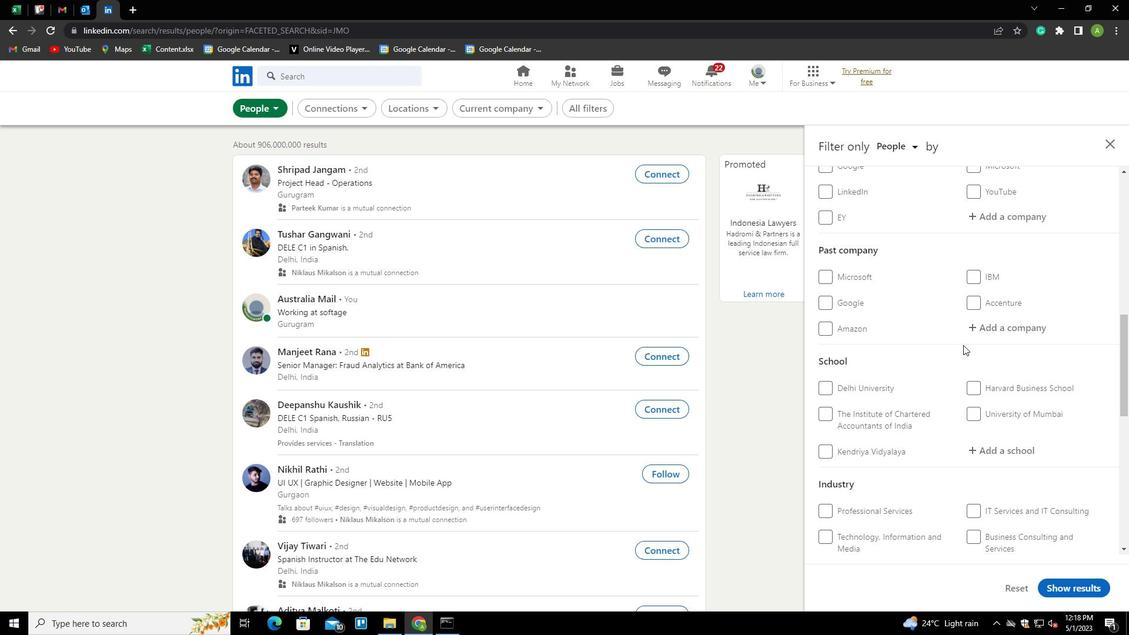 
Action: Mouse scrolled (965, 333) with delta (0, 0)
Screenshot: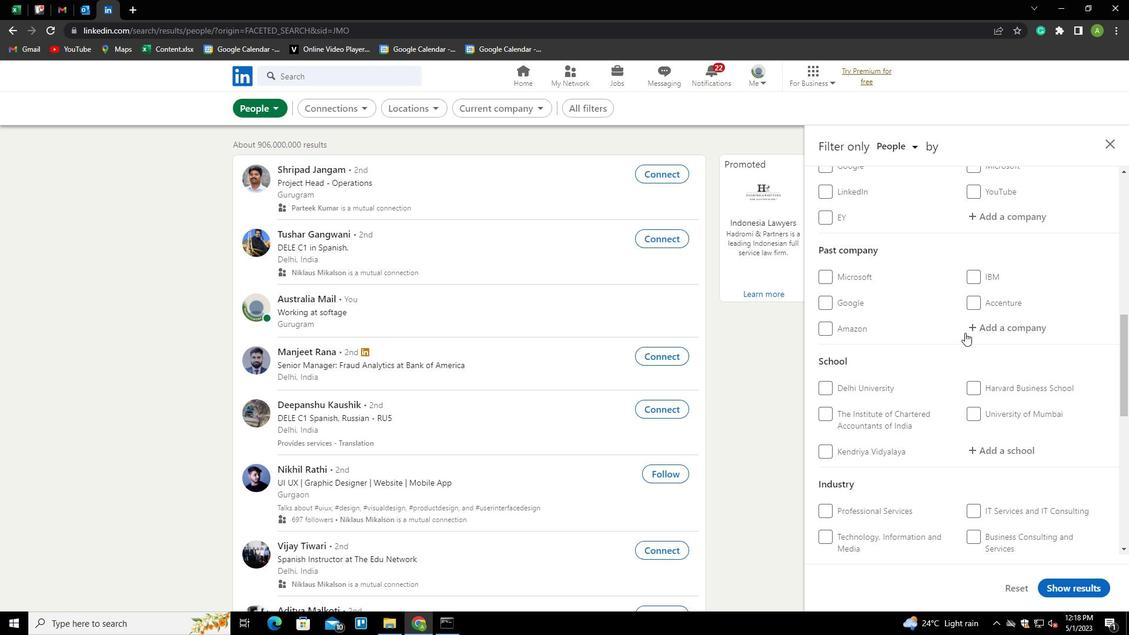 
Action: Mouse moved to (983, 280)
Screenshot: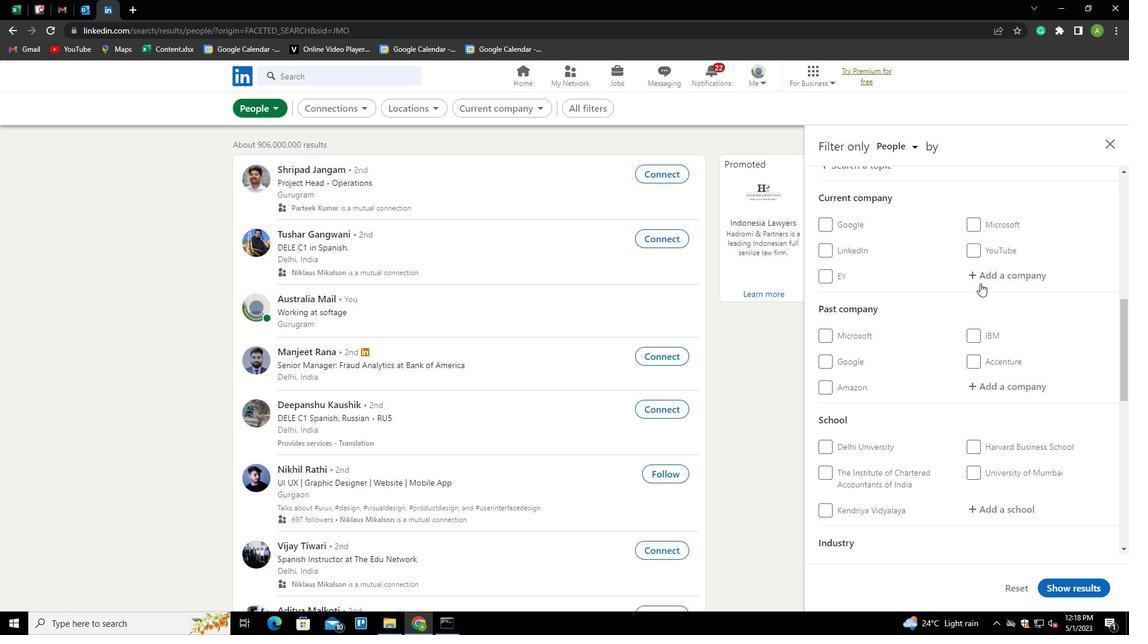 
Action: Mouse pressed left at (983, 280)
Screenshot: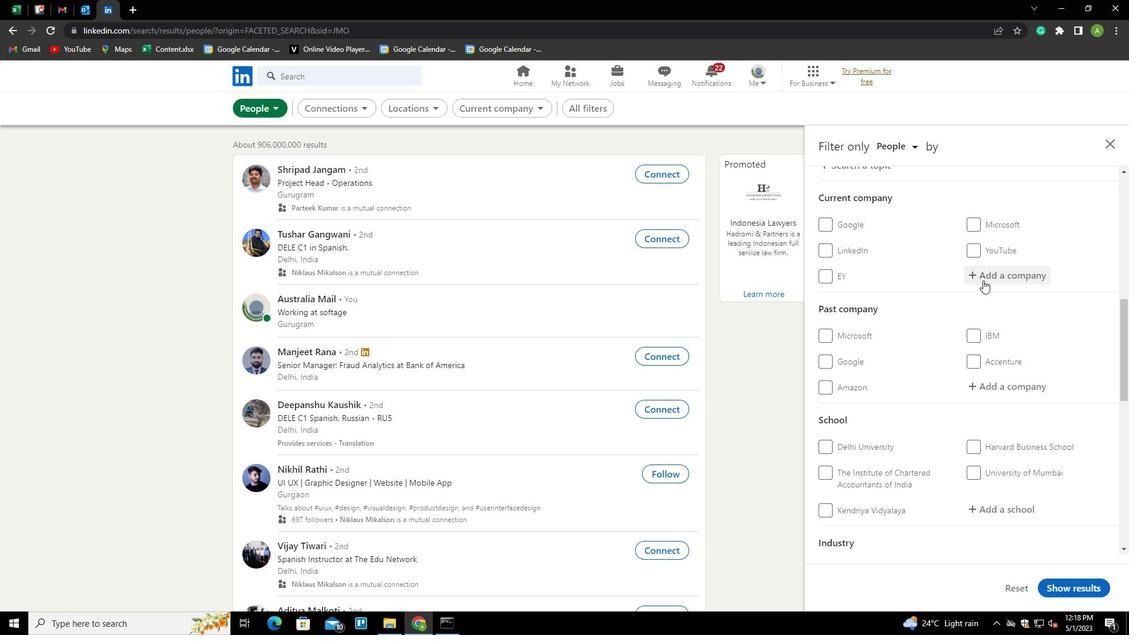 
Action: Key pressed <Key.shift>LEICA<Key.down><Key.down><Key.enter>
Screenshot: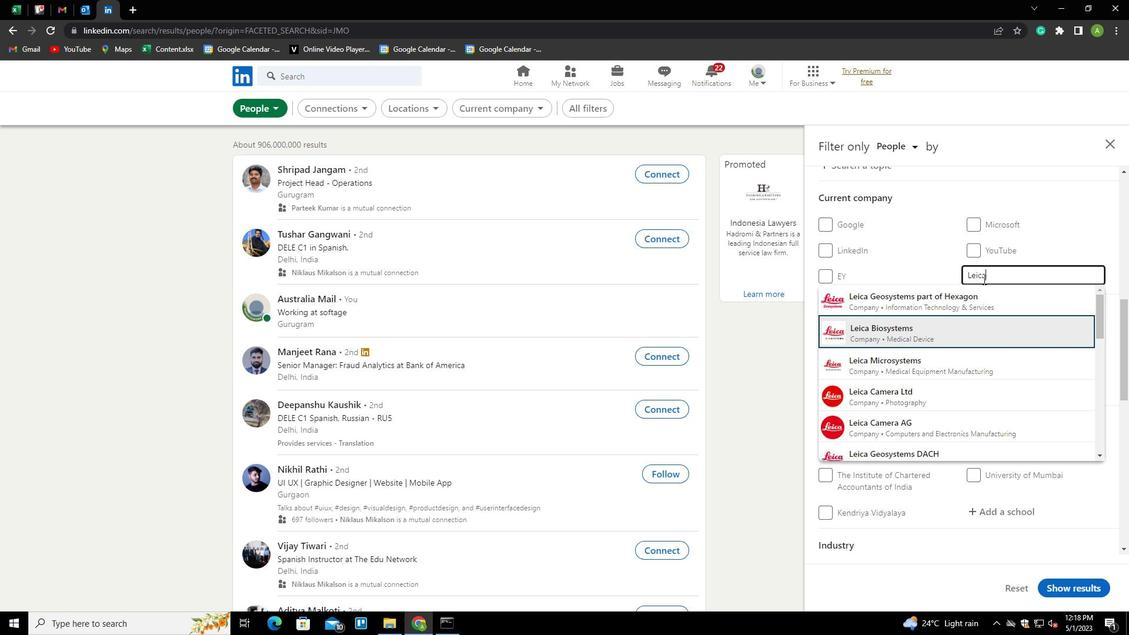 
Action: Mouse scrolled (983, 279) with delta (0, 0)
Screenshot: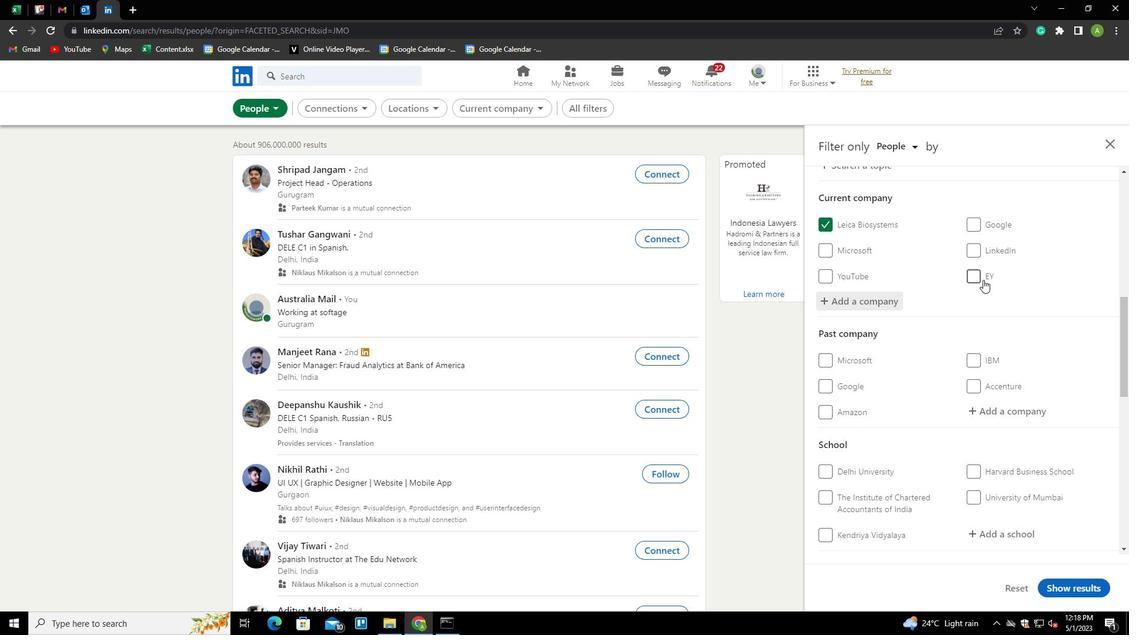 
Action: Mouse scrolled (983, 279) with delta (0, 0)
Screenshot: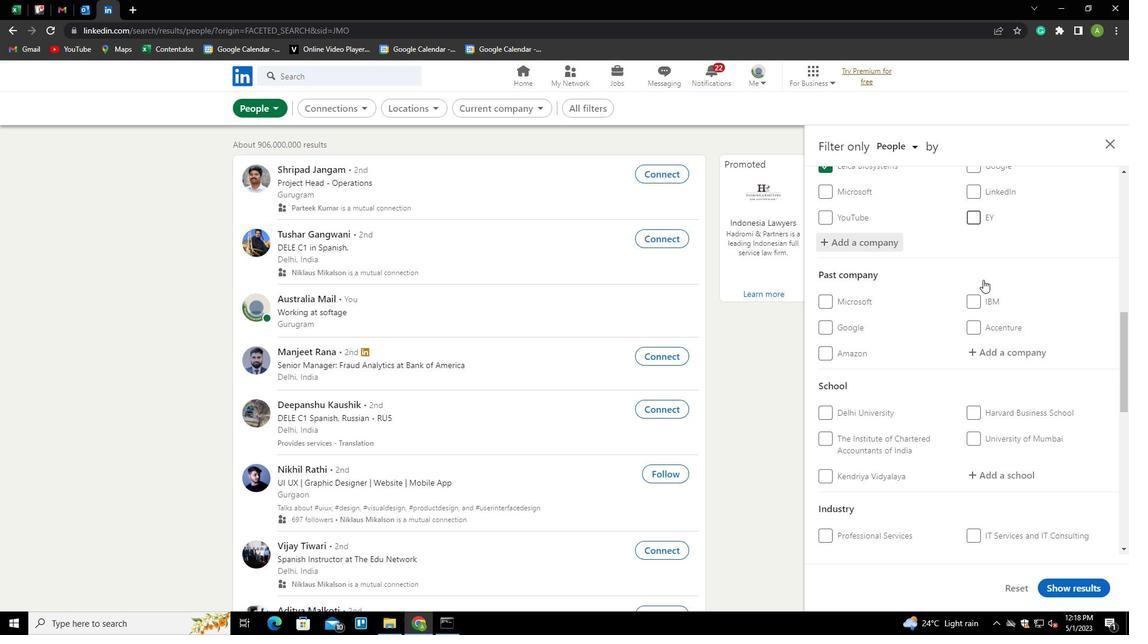 
Action: Mouse moved to (986, 416)
Screenshot: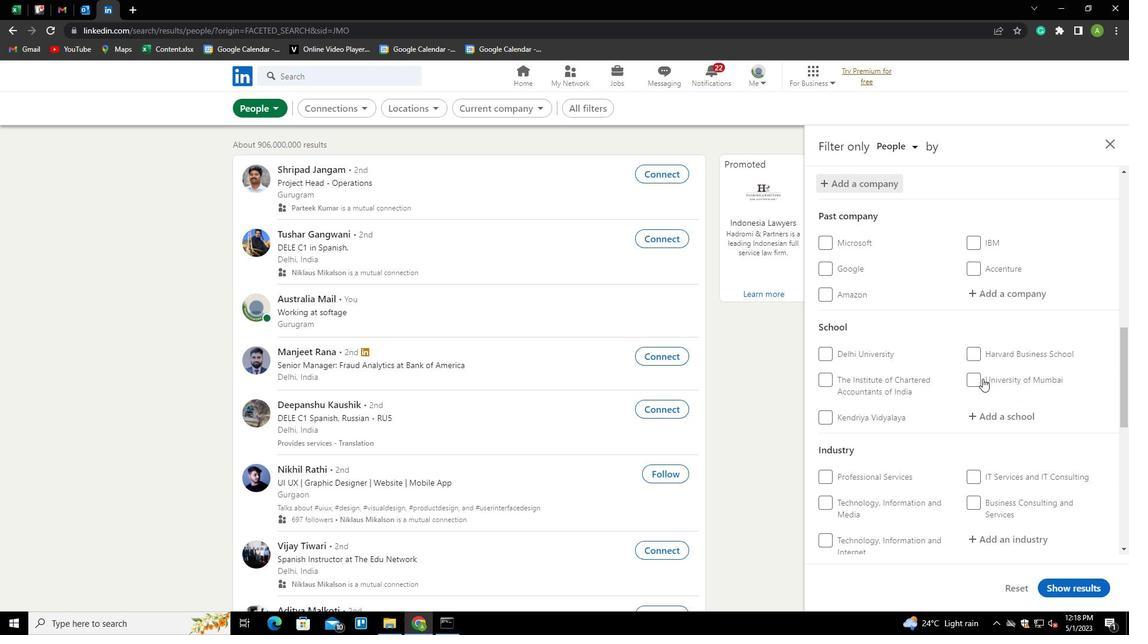 
Action: Mouse pressed left at (986, 416)
Screenshot: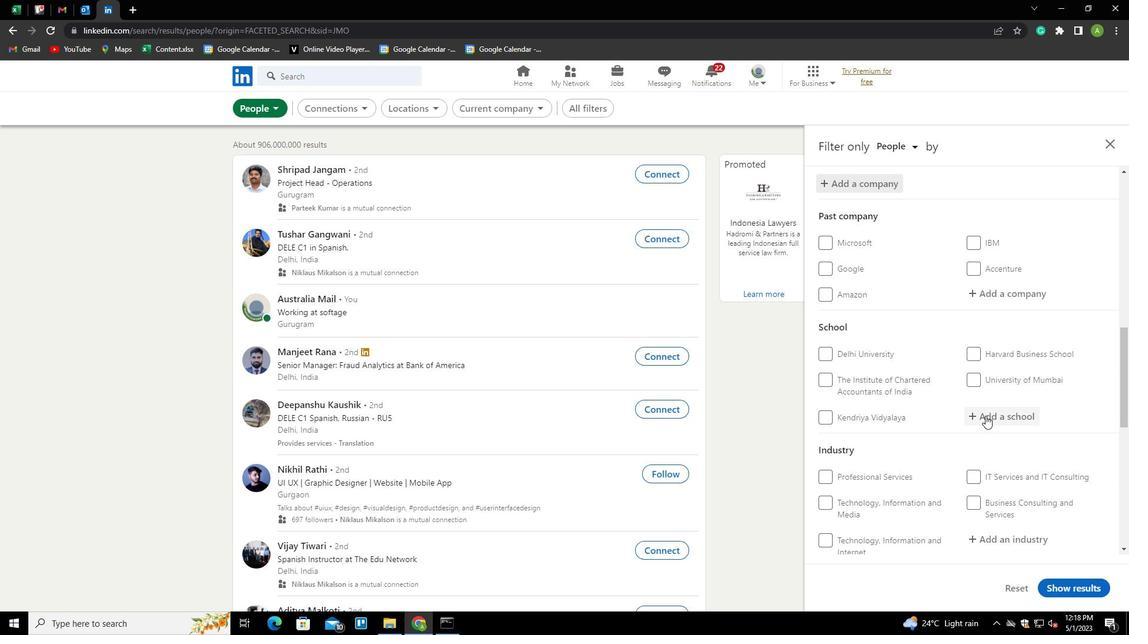 
Action: Key pressed <Key.shift>
Screenshot: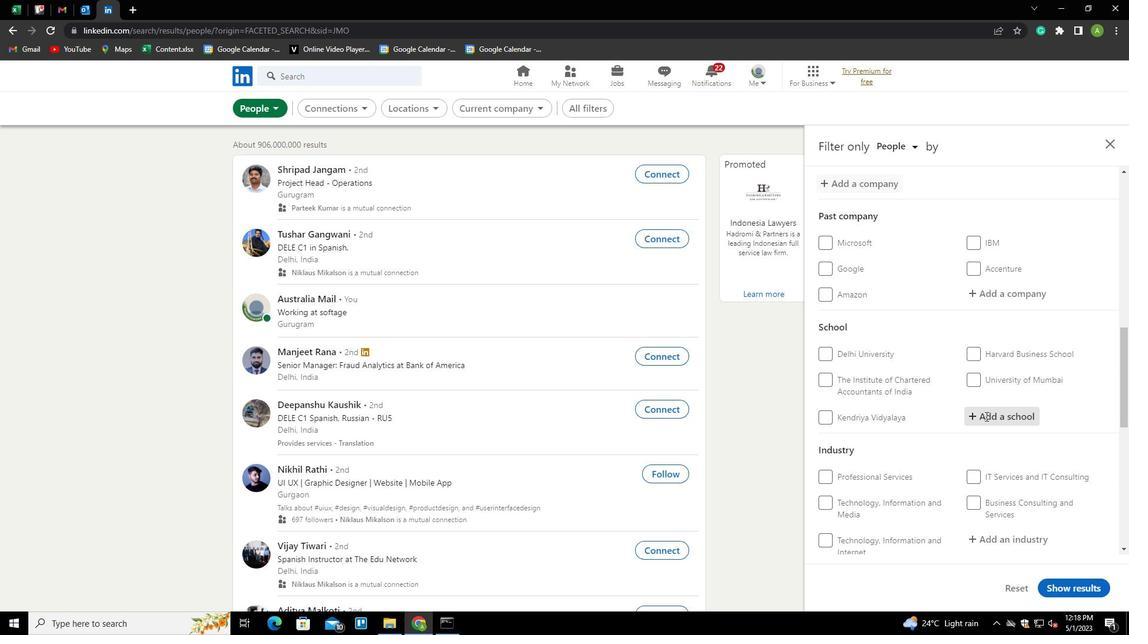 
Action: Mouse moved to (985, 418)
Screenshot: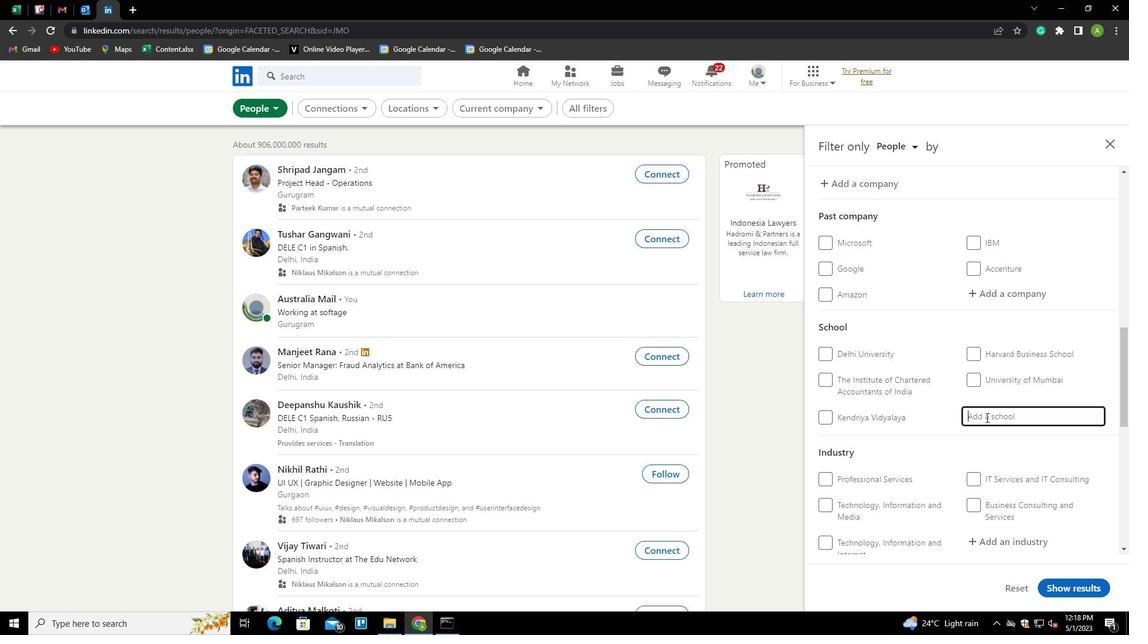 
Action: Key pressed GURU<Key.space><Key.shift>NANA<Key.down><Key.down><Key.down><Key.down><Key.enter>
Screenshot: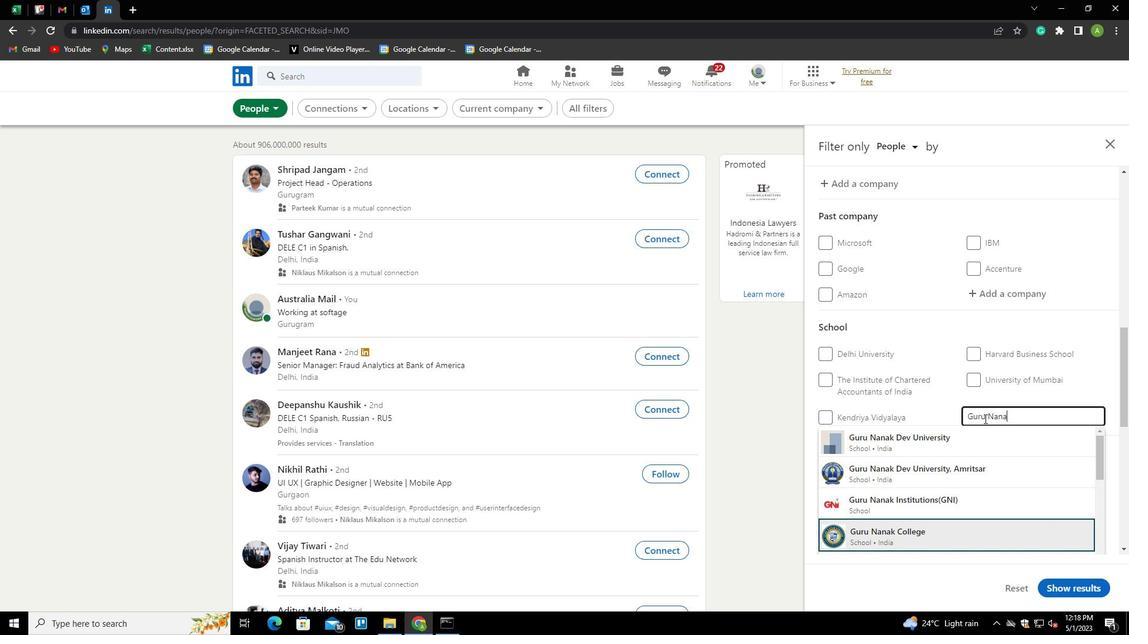 
Action: Mouse scrolled (985, 418) with delta (0, 0)
Screenshot: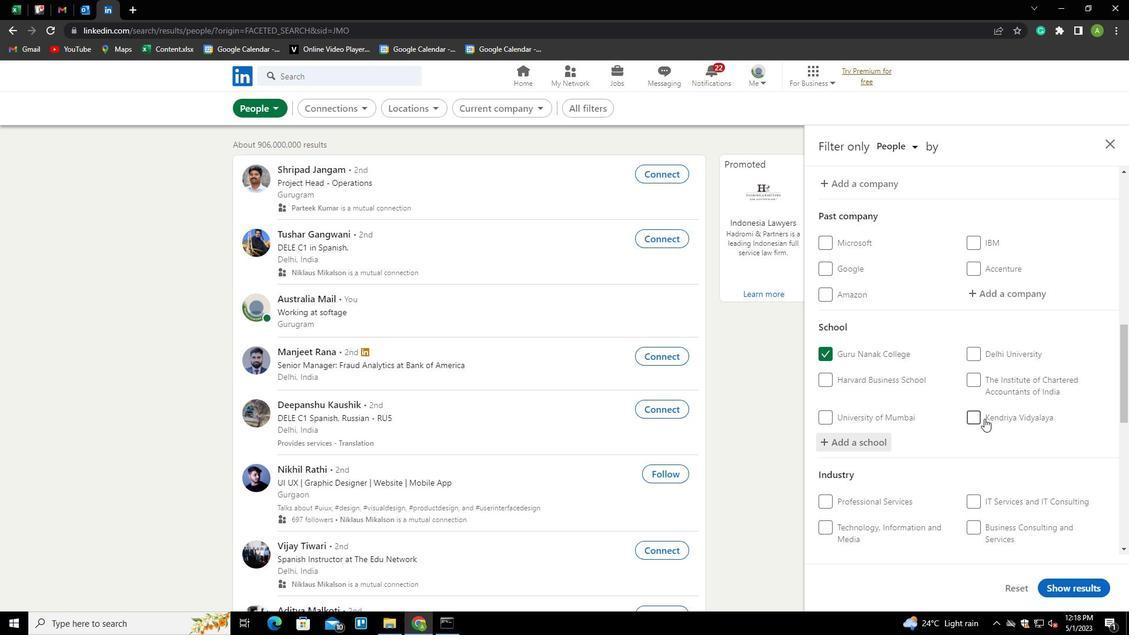 
Action: Mouse scrolled (985, 418) with delta (0, 0)
Screenshot: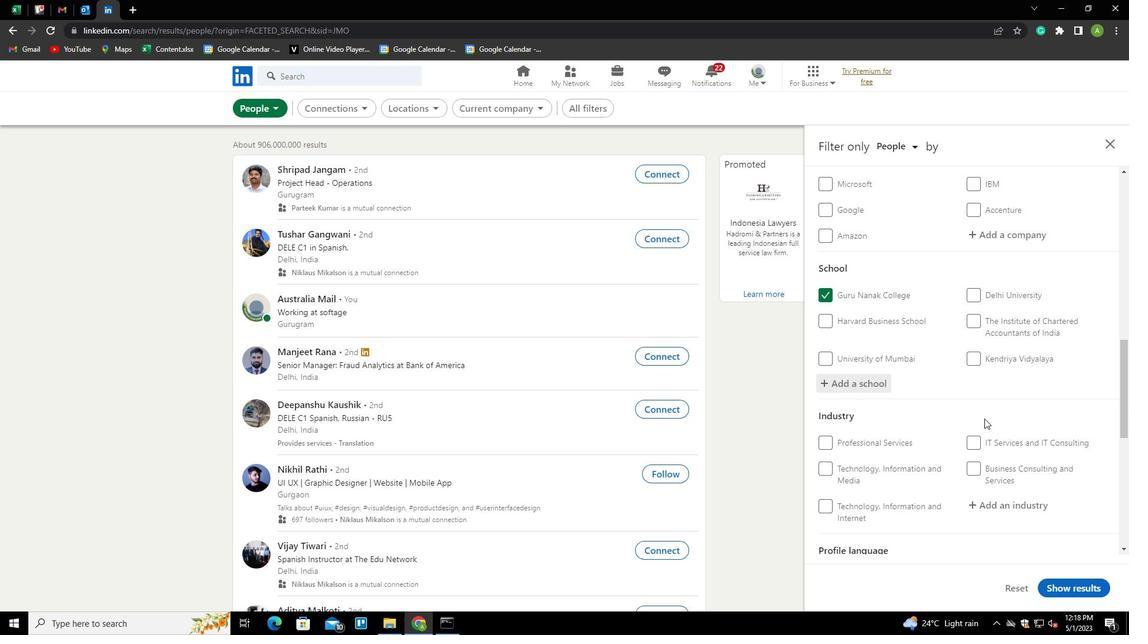 
Action: Mouse scrolled (985, 418) with delta (0, 0)
Screenshot: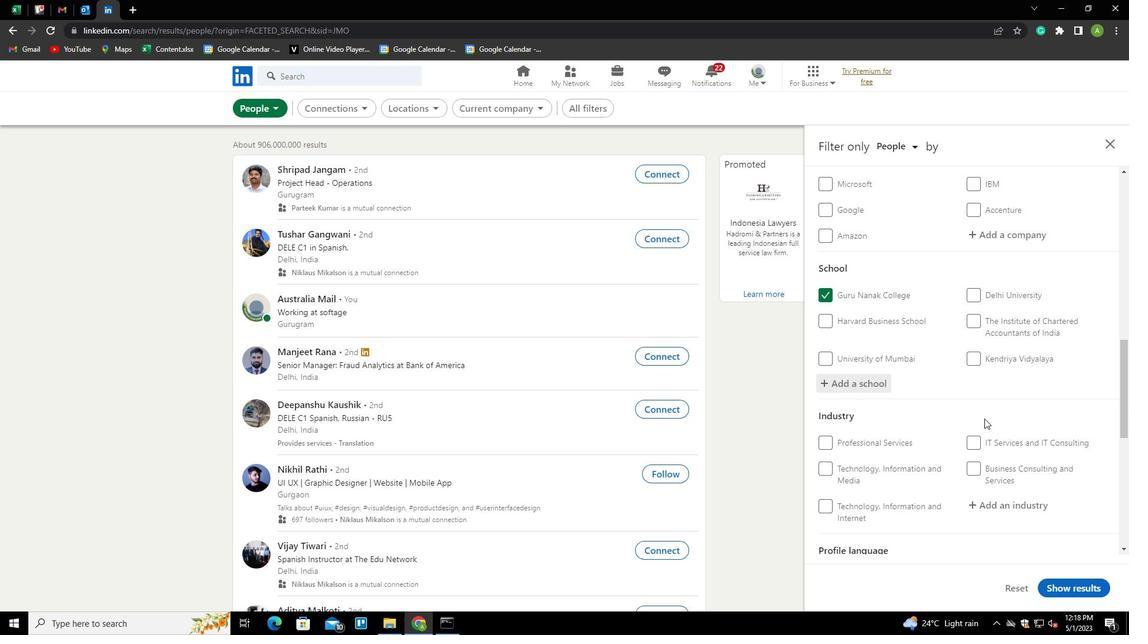 
Action: Mouse moved to (988, 390)
Screenshot: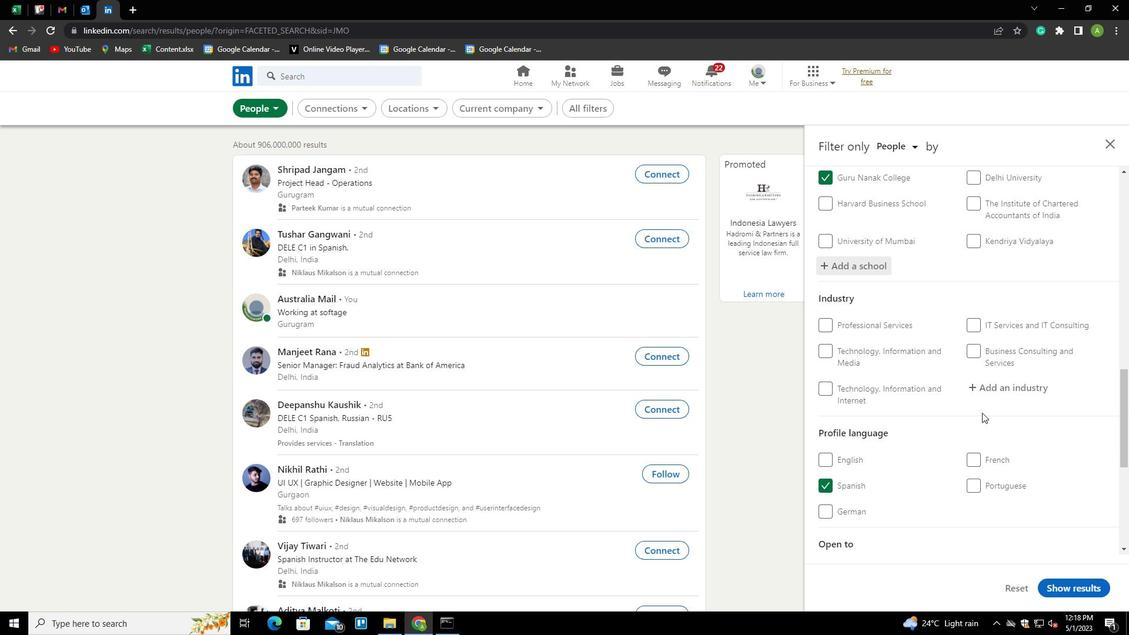 
Action: Mouse pressed left at (988, 390)
Screenshot: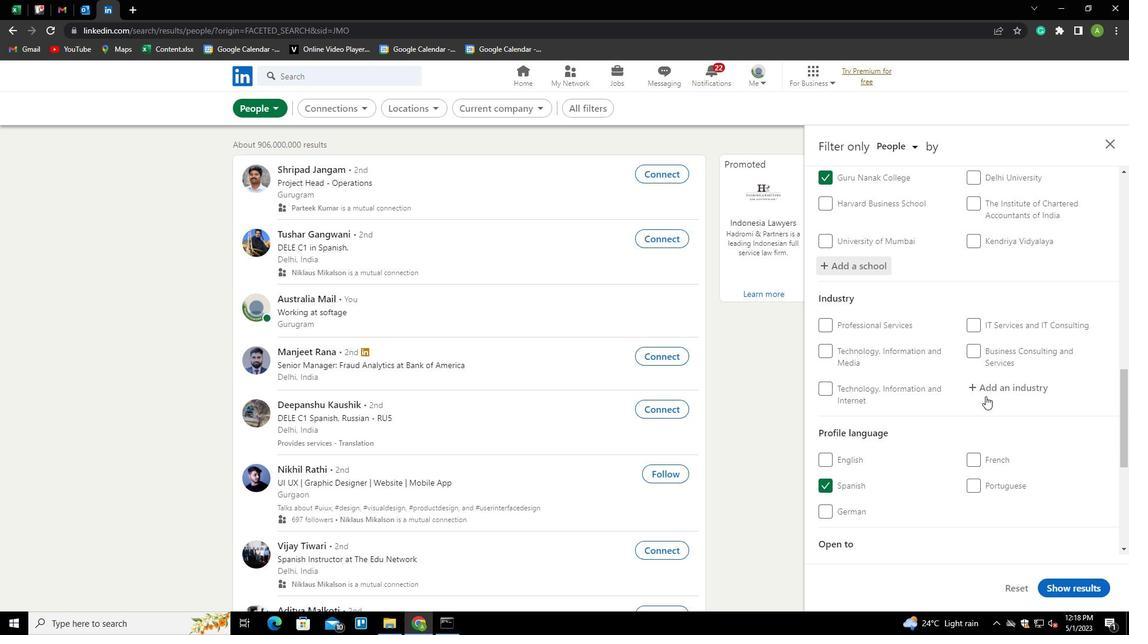 
Action: Key pressed <Key.shift>BUSINESS<Key.space><Key.down><Key.enter>
Screenshot: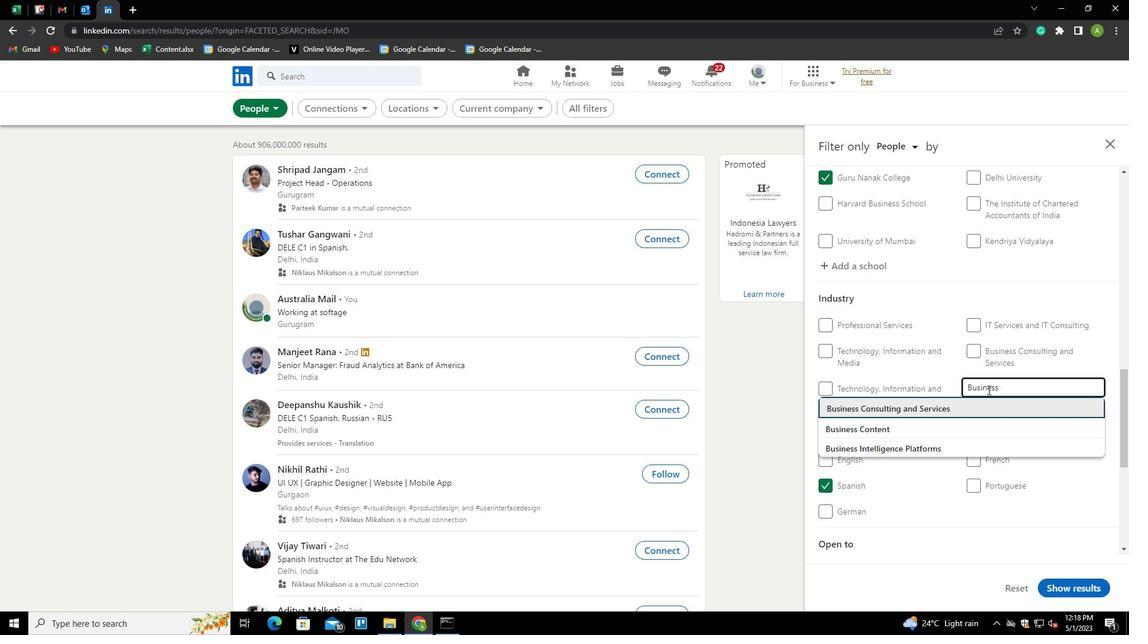 
Action: Mouse scrolled (988, 389) with delta (0, 0)
Screenshot: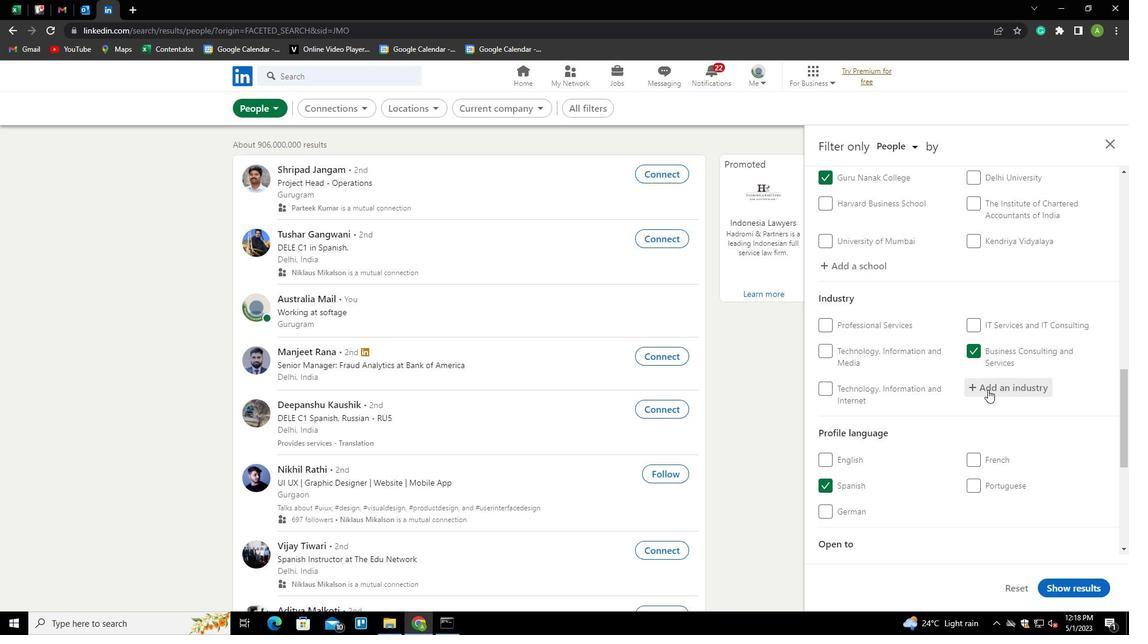 
Action: Mouse scrolled (988, 389) with delta (0, 0)
Screenshot: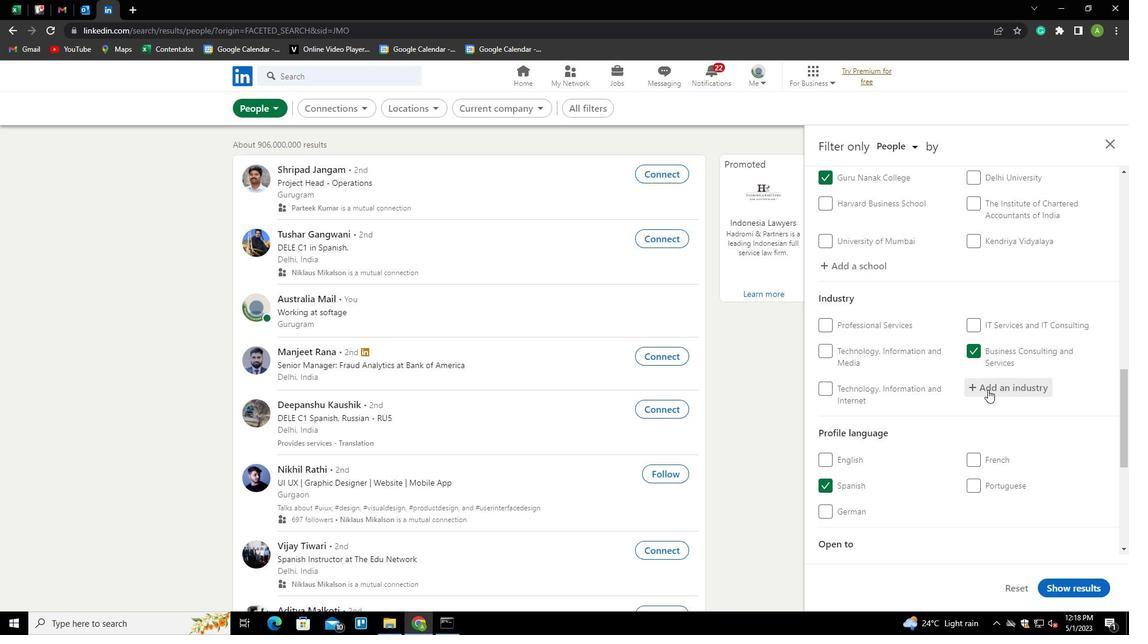 
Action: Mouse scrolled (988, 389) with delta (0, 0)
Screenshot: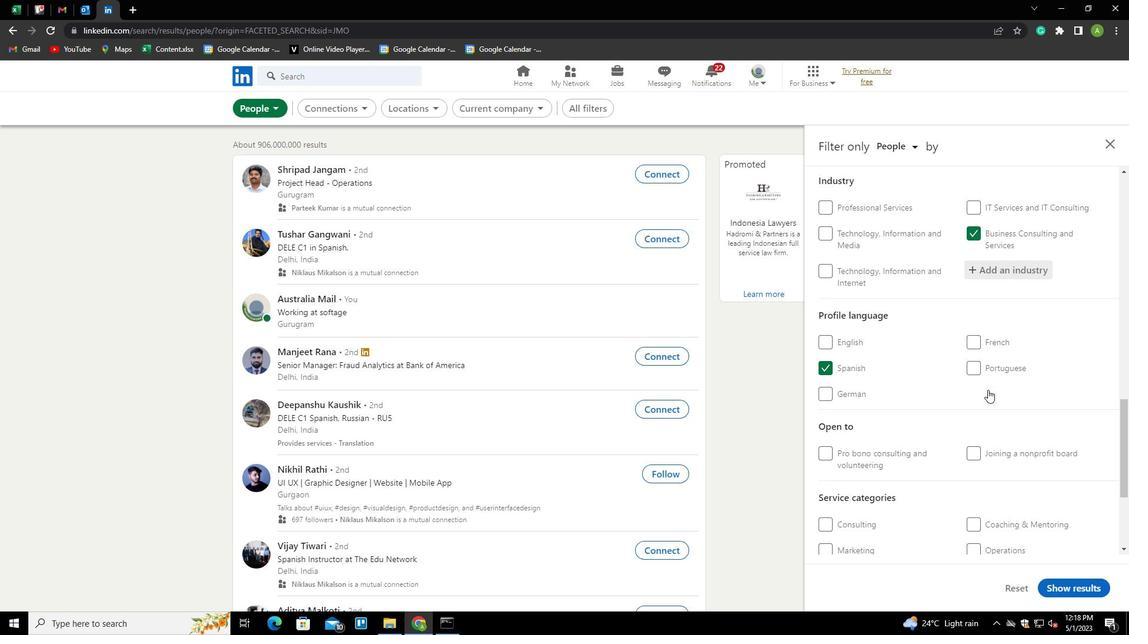 
Action: Mouse moved to (986, 507)
Screenshot: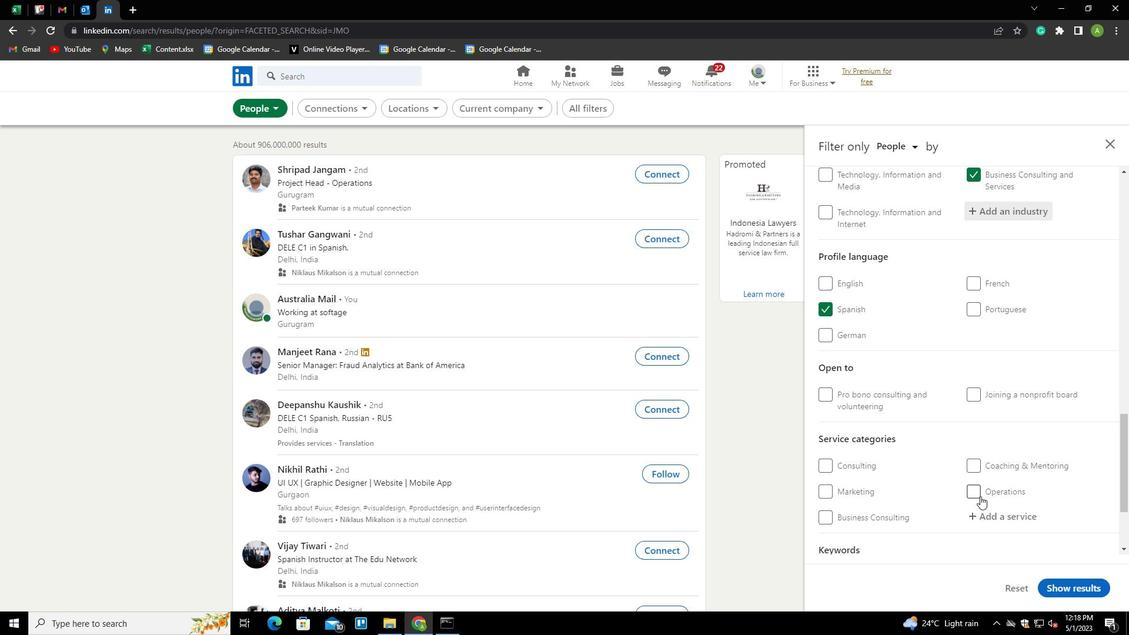 
Action: Mouse pressed left at (986, 507)
Screenshot: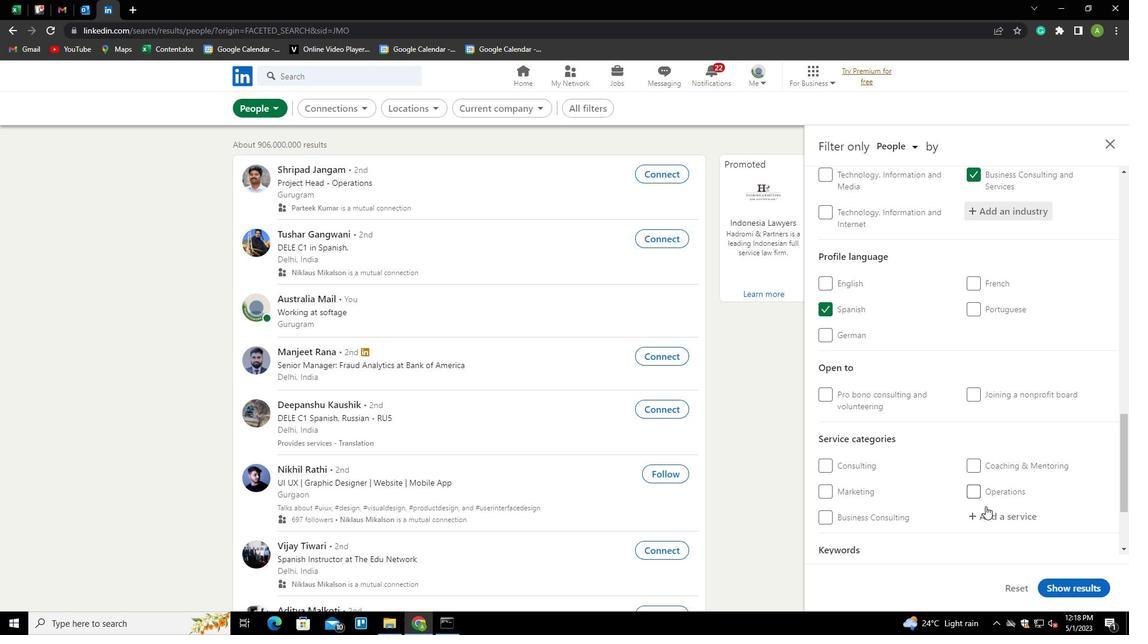 
Action: Mouse moved to (986, 508)
Screenshot: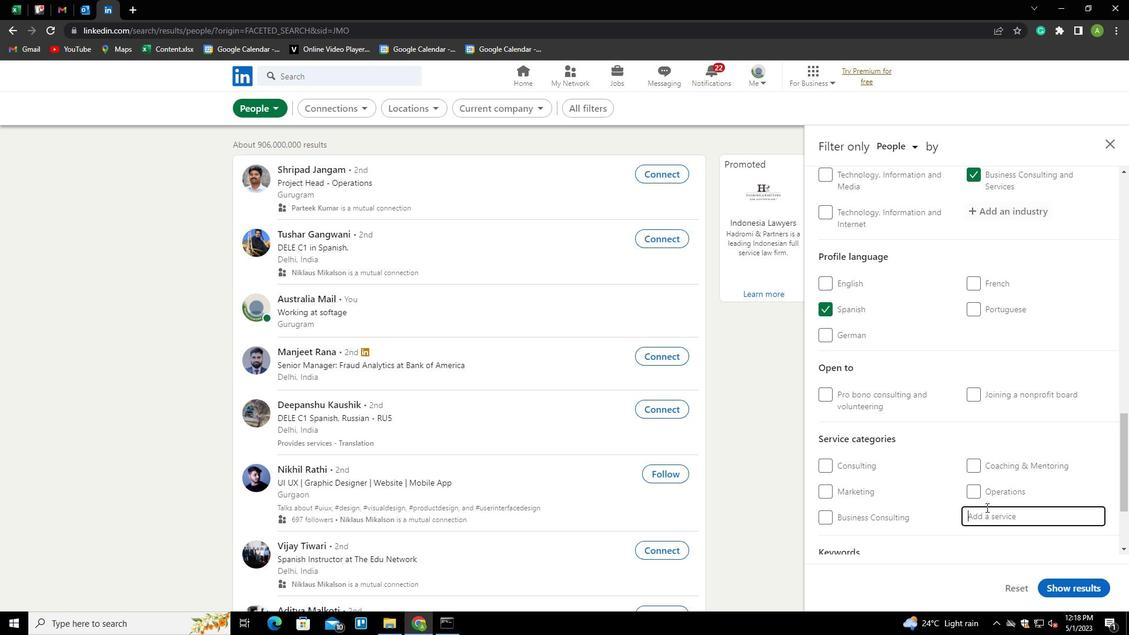 
Action: Key pressed <Key.shift>
Screenshot: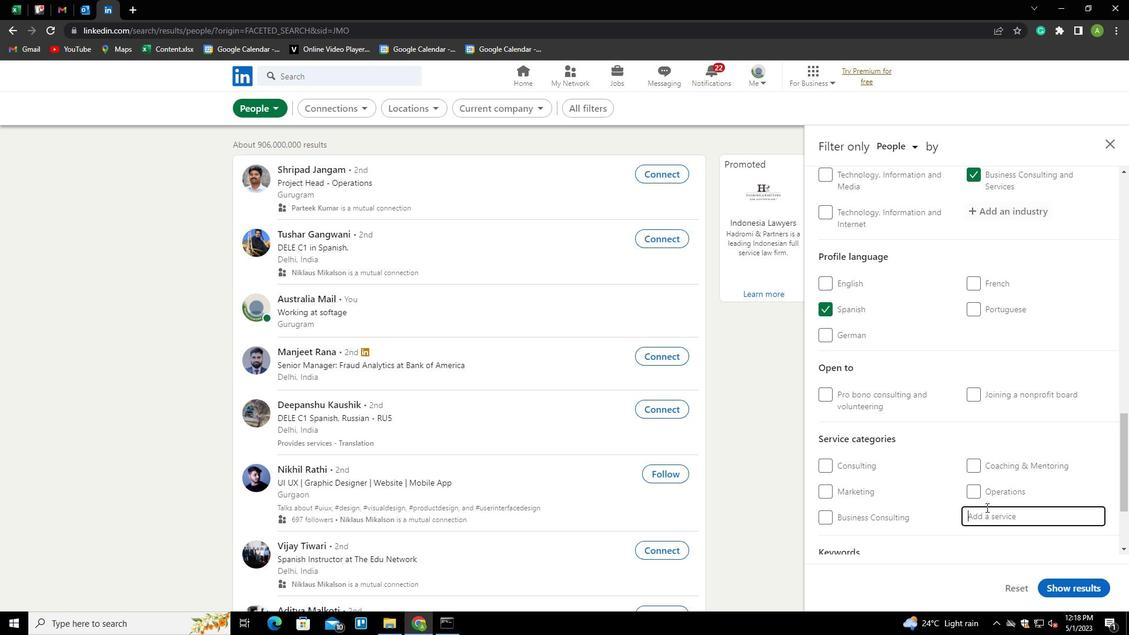 
Action: Mouse moved to (981, 511)
Screenshot: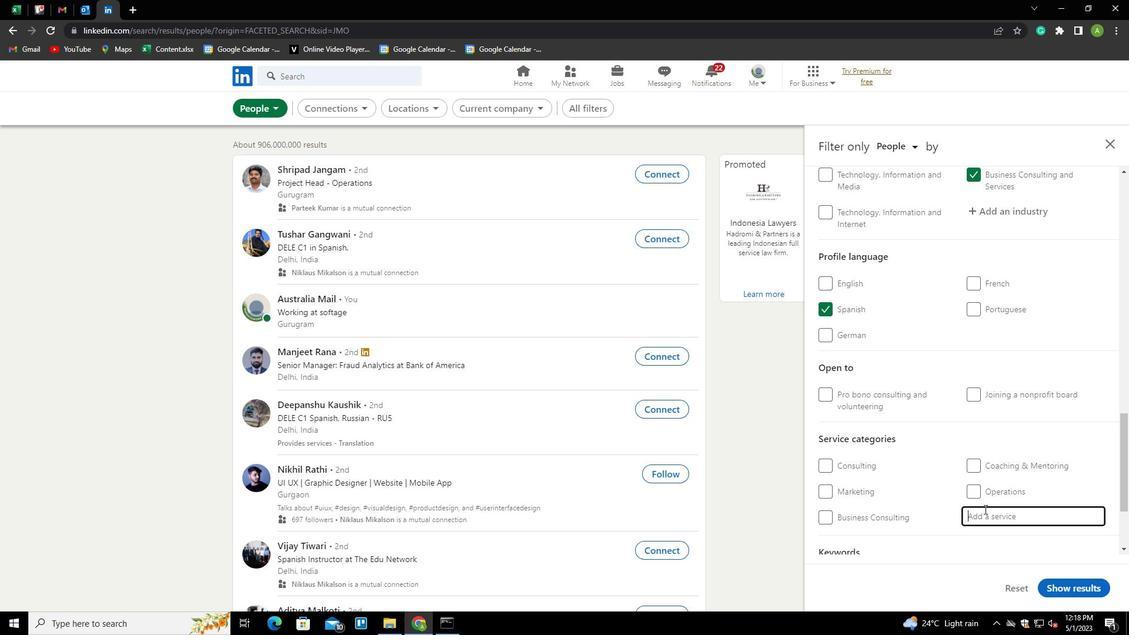 
Action: Key pressed B<Key.shift><Key.shift><Key.backspace><Key.shift>VIDEO<Key.space>EDITI<Key.down><Key.enter>
Screenshot: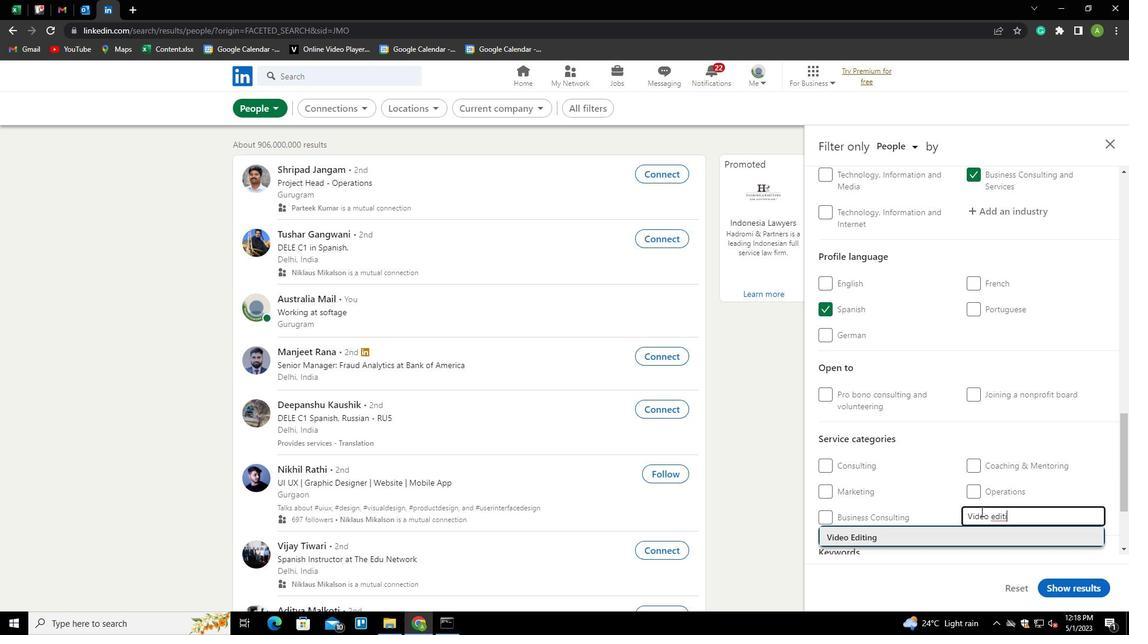
Action: Mouse moved to (1083, 425)
Screenshot: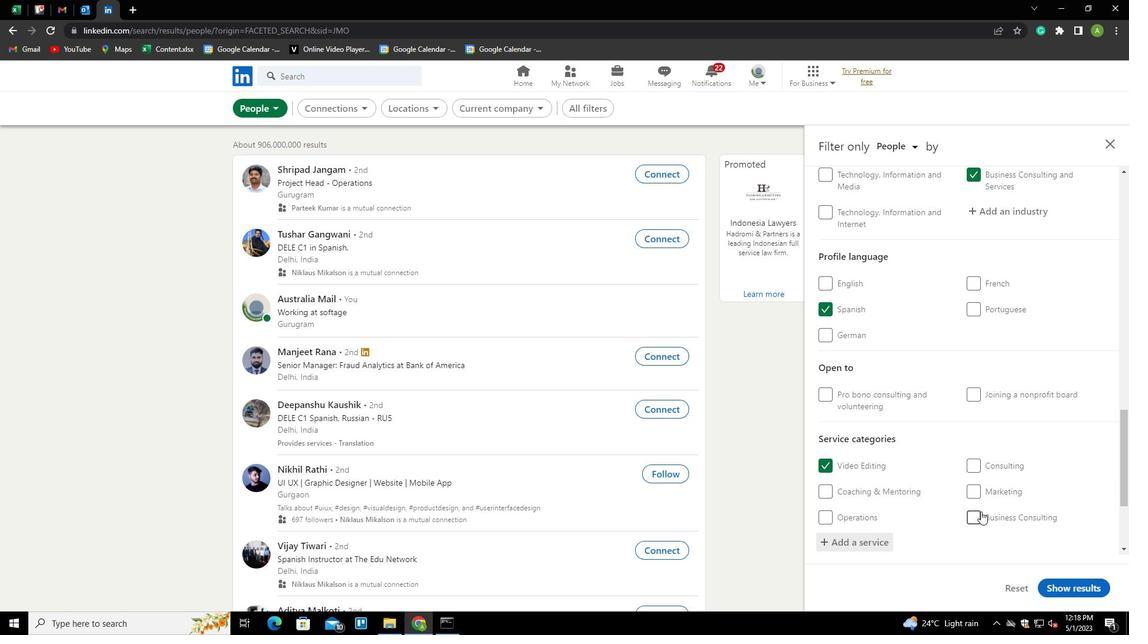 
Action: Mouse scrolled (1083, 424) with delta (0, 0)
Screenshot: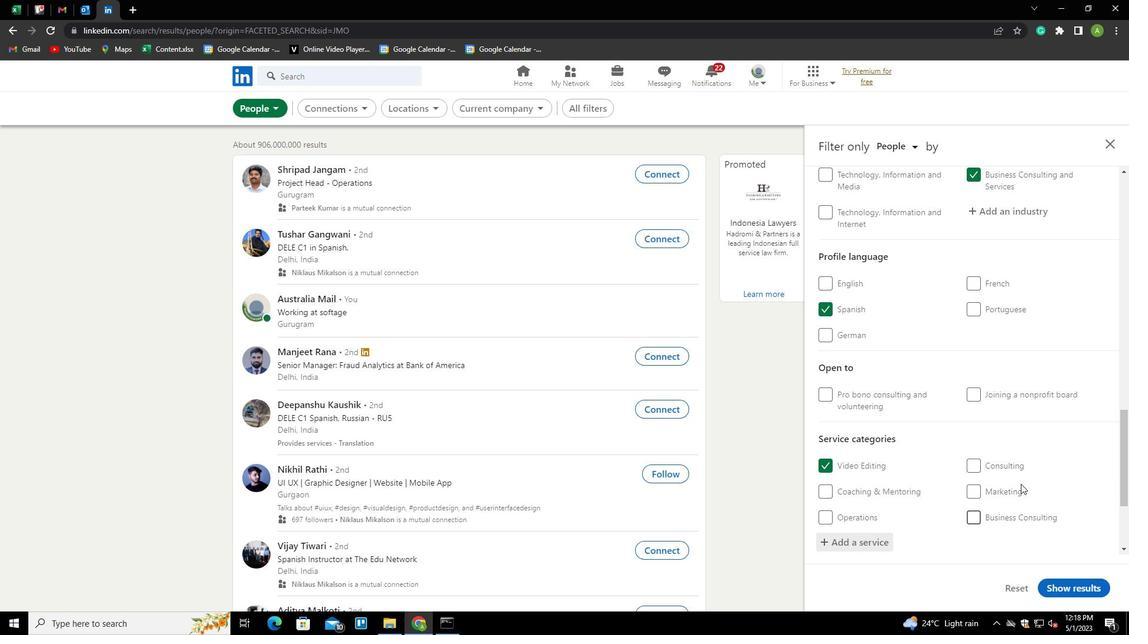 
Action: Mouse scrolled (1083, 424) with delta (0, 0)
Screenshot: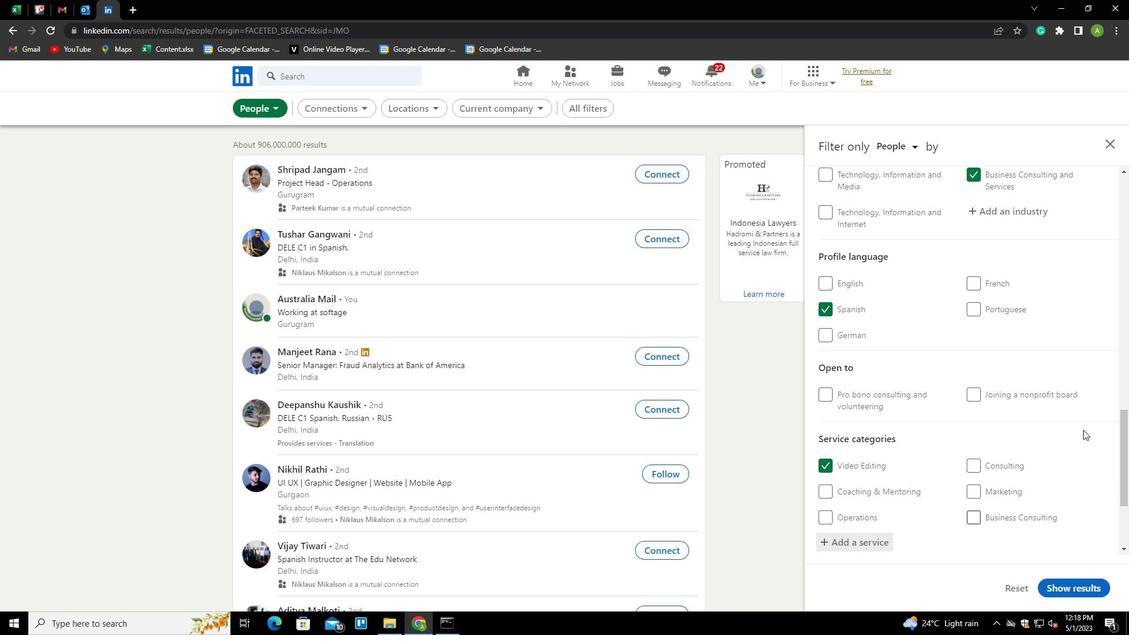 
Action: Mouse scrolled (1083, 424) with delta (0, 0)
Screenshot: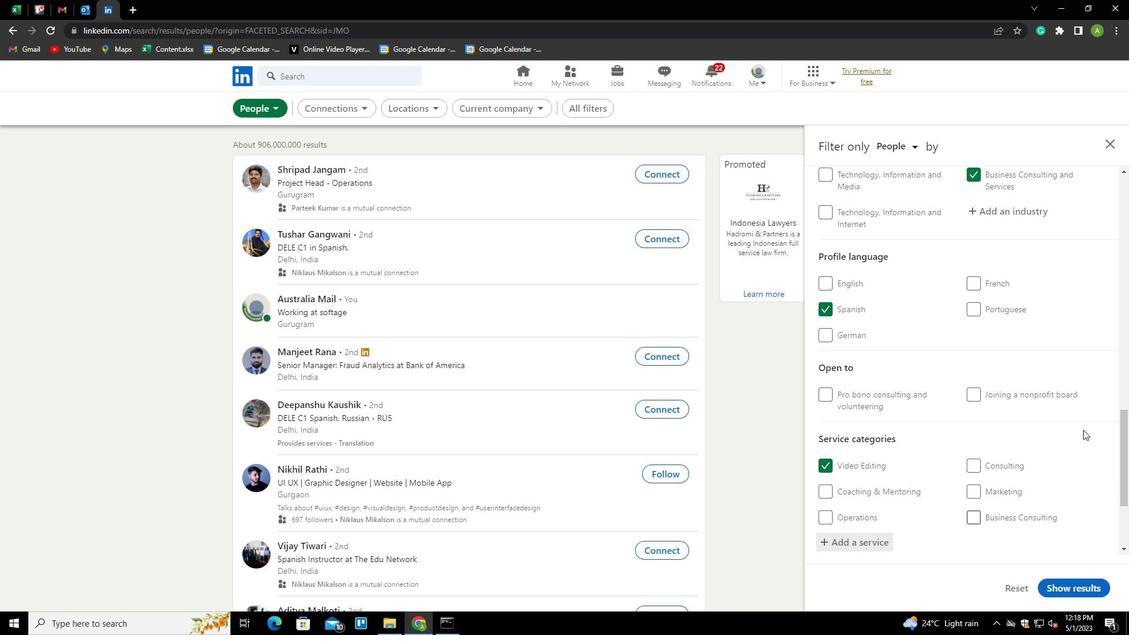
Action: Mouse scrolled (1083, 424) with delta (0, 0)
Screenshot: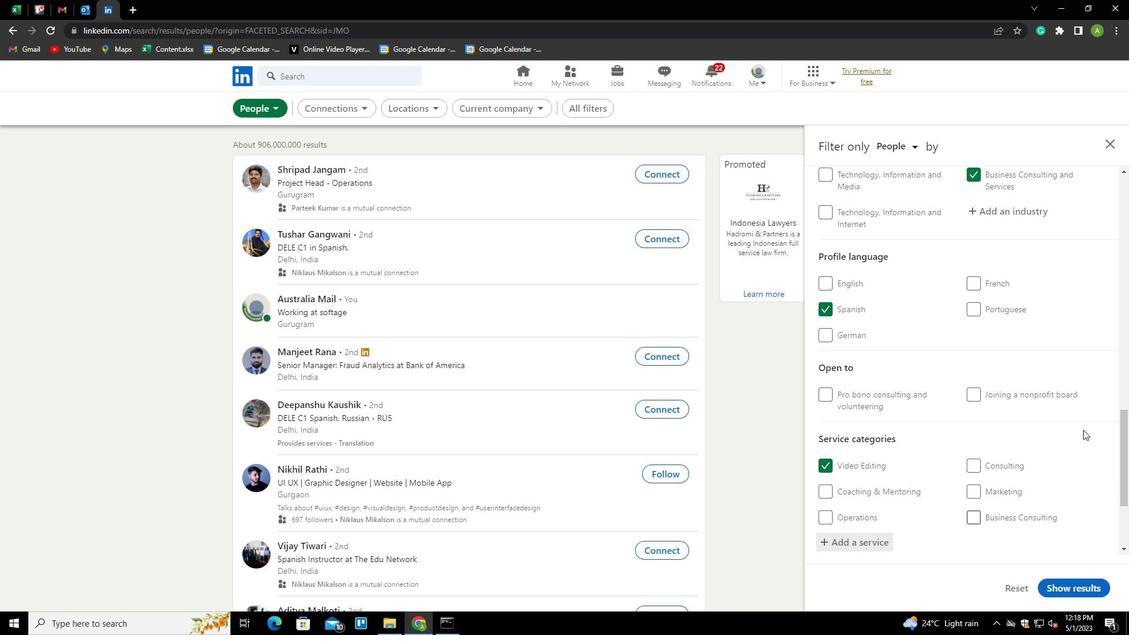 
Action: Mouse moved to (1057, 436)
Screenshot: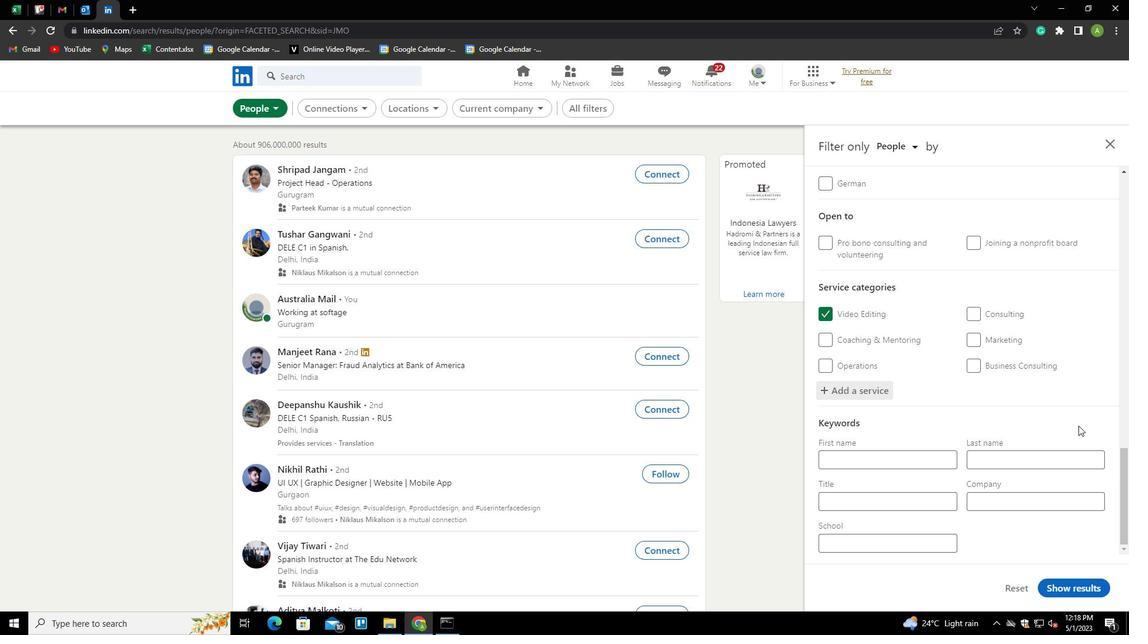 
Action: Mouse scrolled (1057, 435) with delta (0, 0)
Screenshot: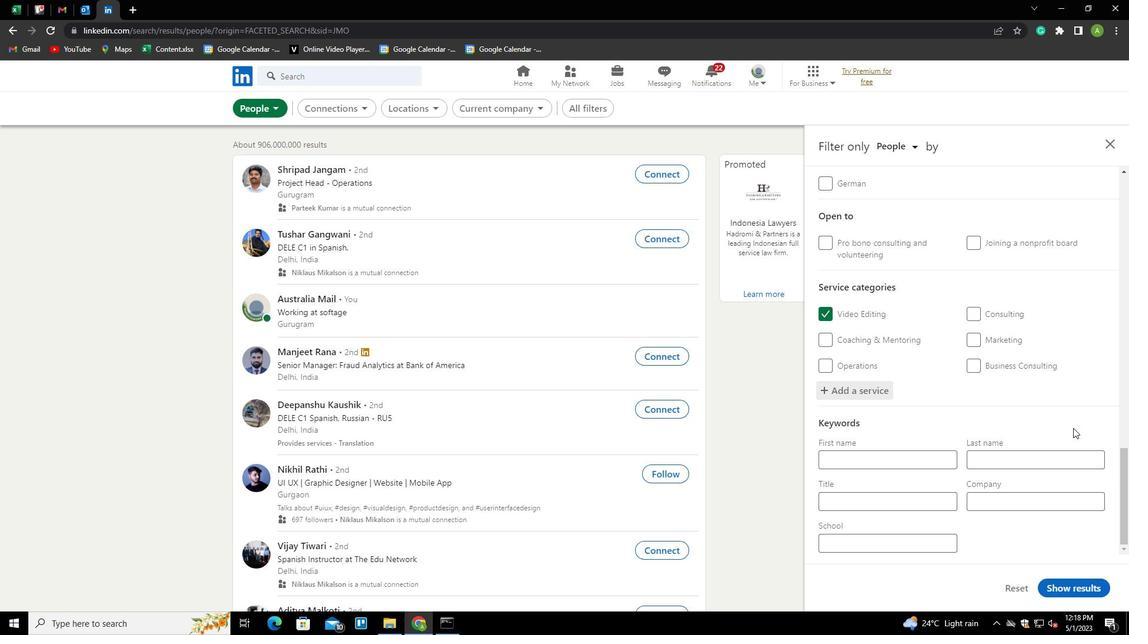 
Action: Mouse scrolled (1057, 435) with delta (0, 0)
Screenshot: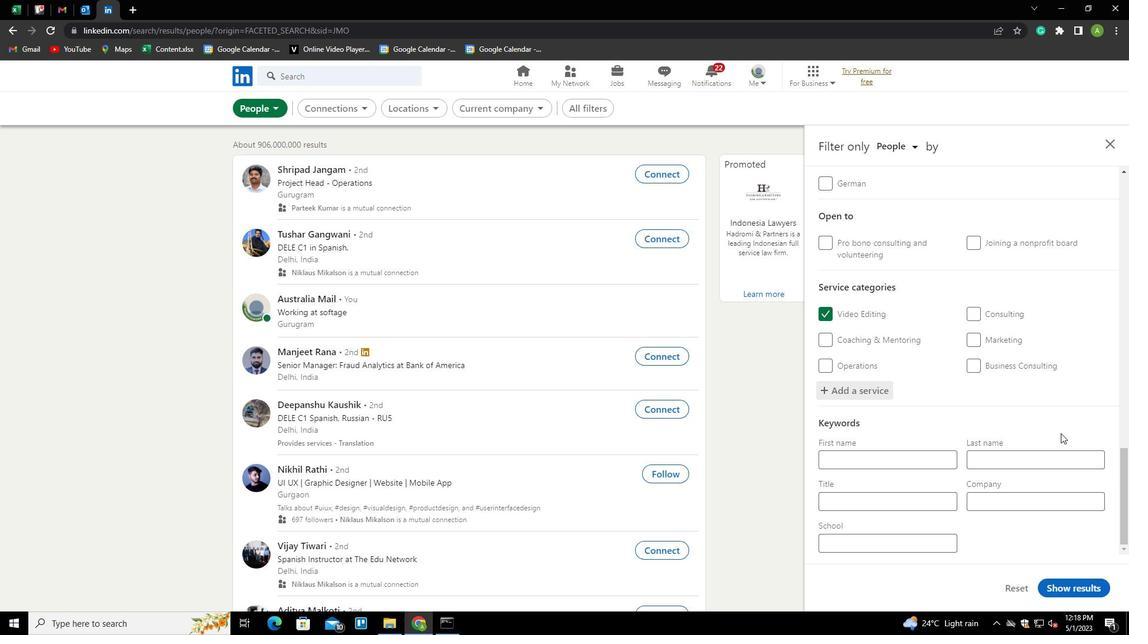 
Action: Mouse moved to (887, 499)
Screenshot: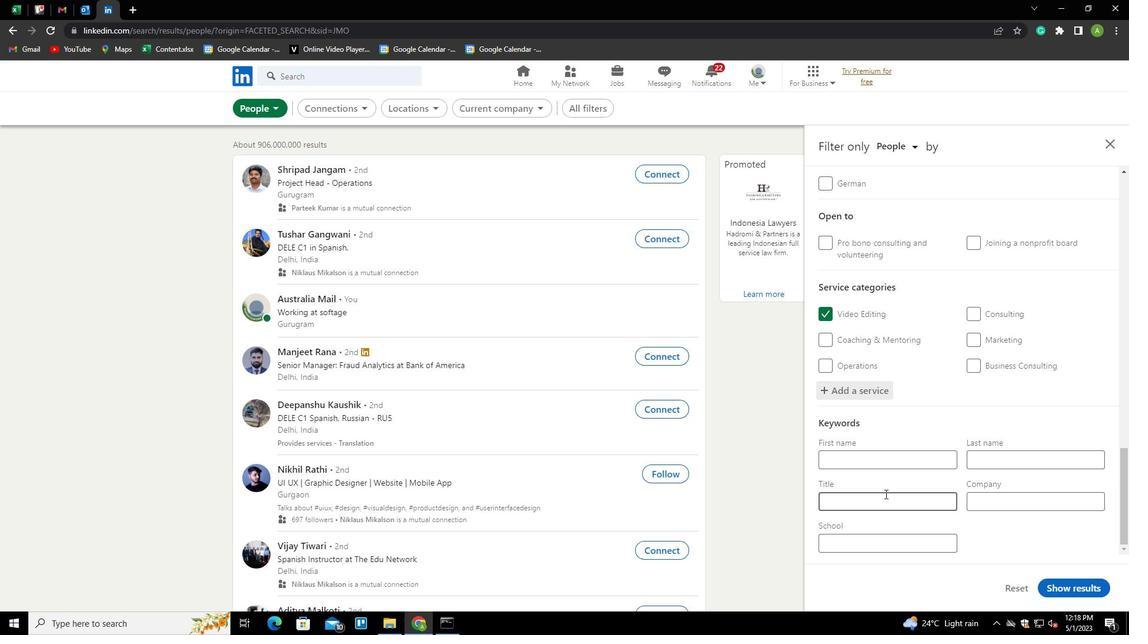 
Action: Mouse pressed left at (887, 499)
Screenshot: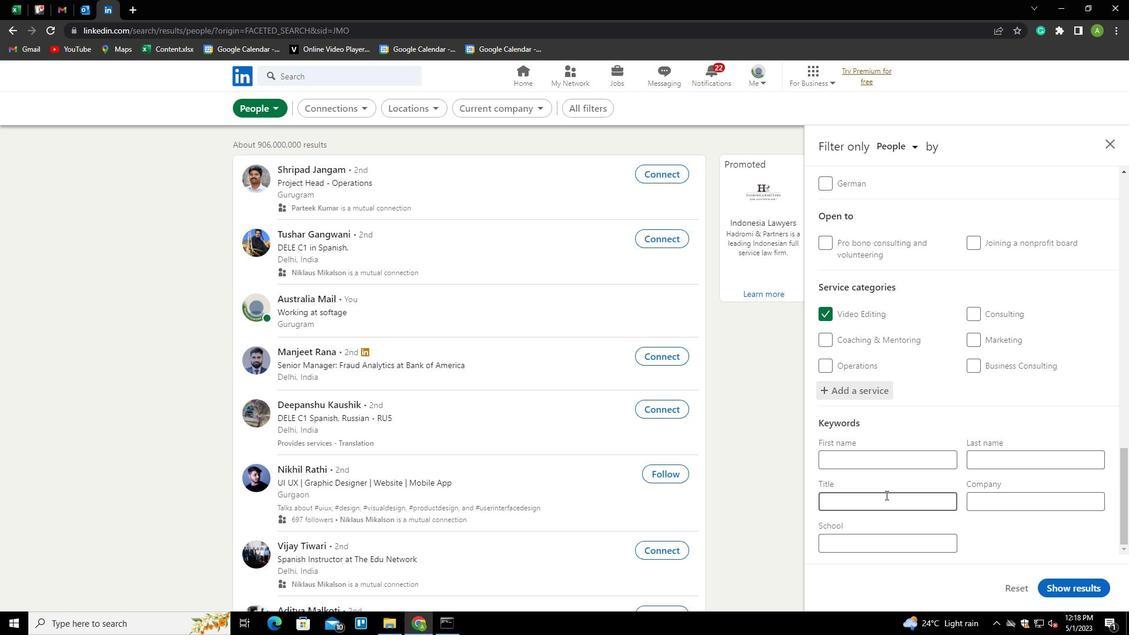 
Action: Key pressed <Key.shift><Key.shift><Key.shift><Key.shift><Key.shift><Key.shift><Key.shift><Key.shift><Key.shift><Key.shift>B2<Key.shift><Key.shift><Key.shift>B<Key.space><Key.shift>SALW<Key.backspace>ES<Key.space><Key.shift>SPECIL<Key.backspace><Key.backspace>IALIST
Screenshot: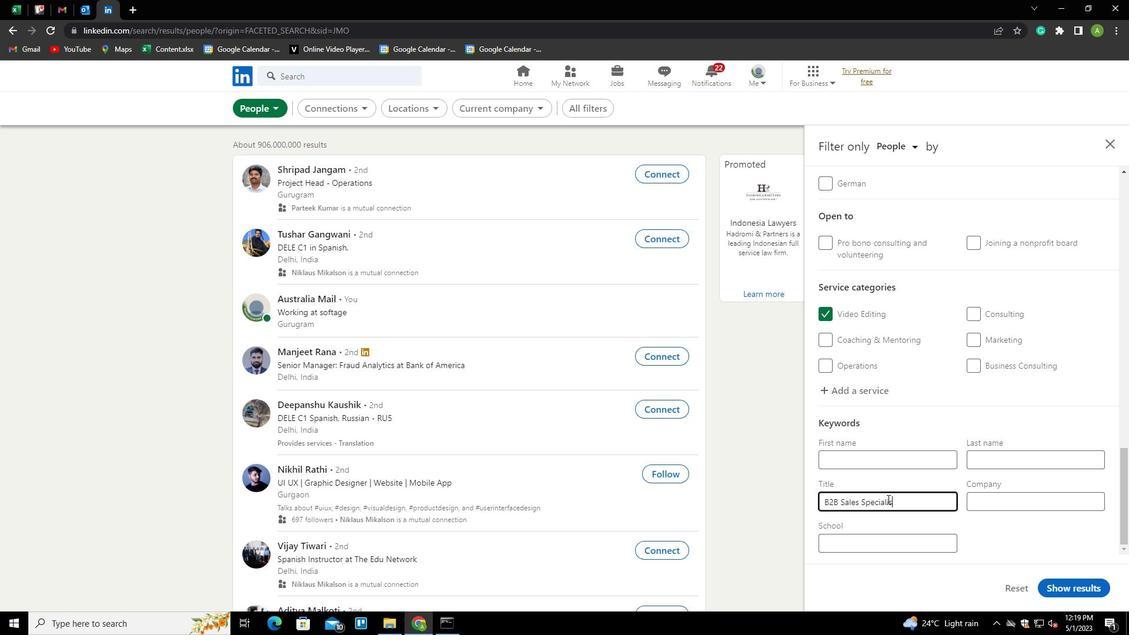 
Action: Mouse moved to (1060, 553)
Screenshot: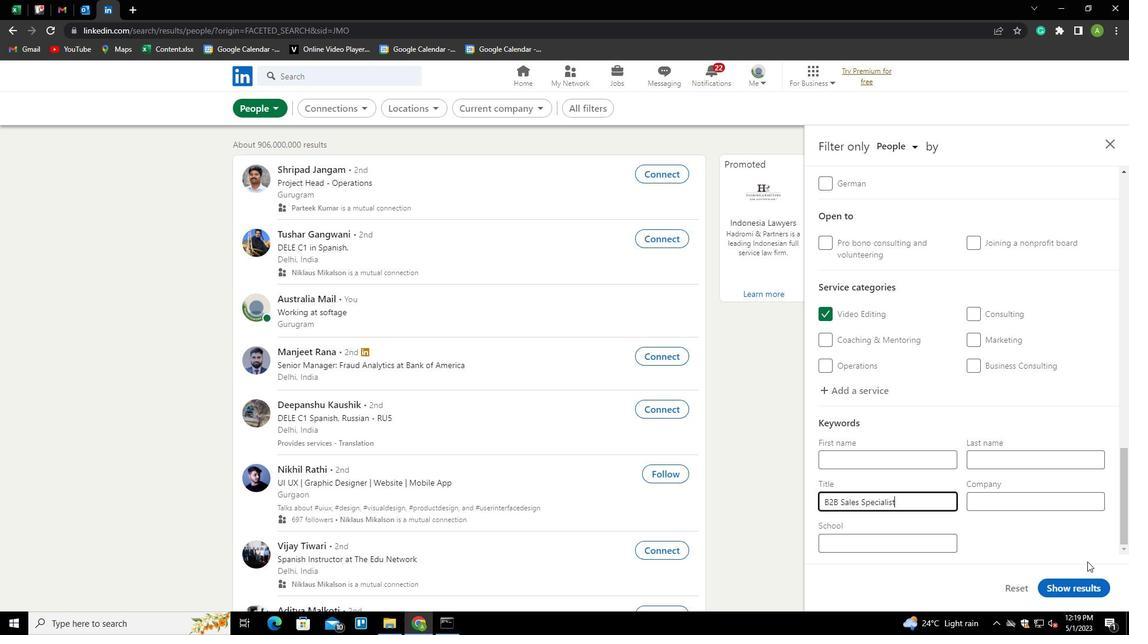 
Action: Mouse pressed left at (1060, 553)
Screenshot: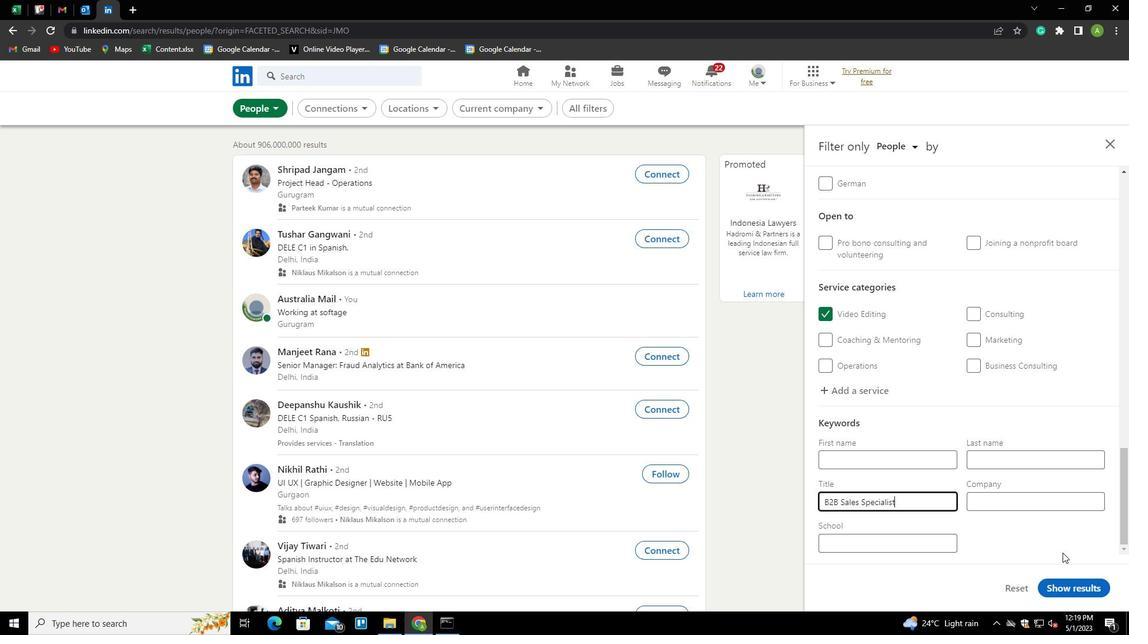 
Action: Mouse moved to (1080, 589)
Screenshot: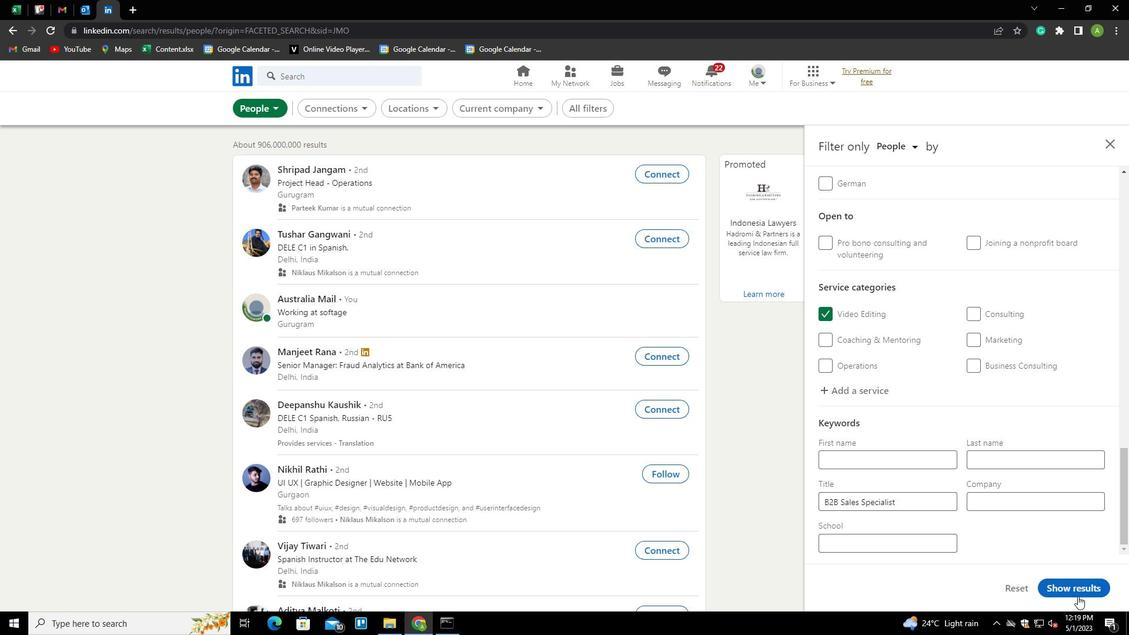 
Action: Mouse pressed left at (1080, 589)
Screenshot: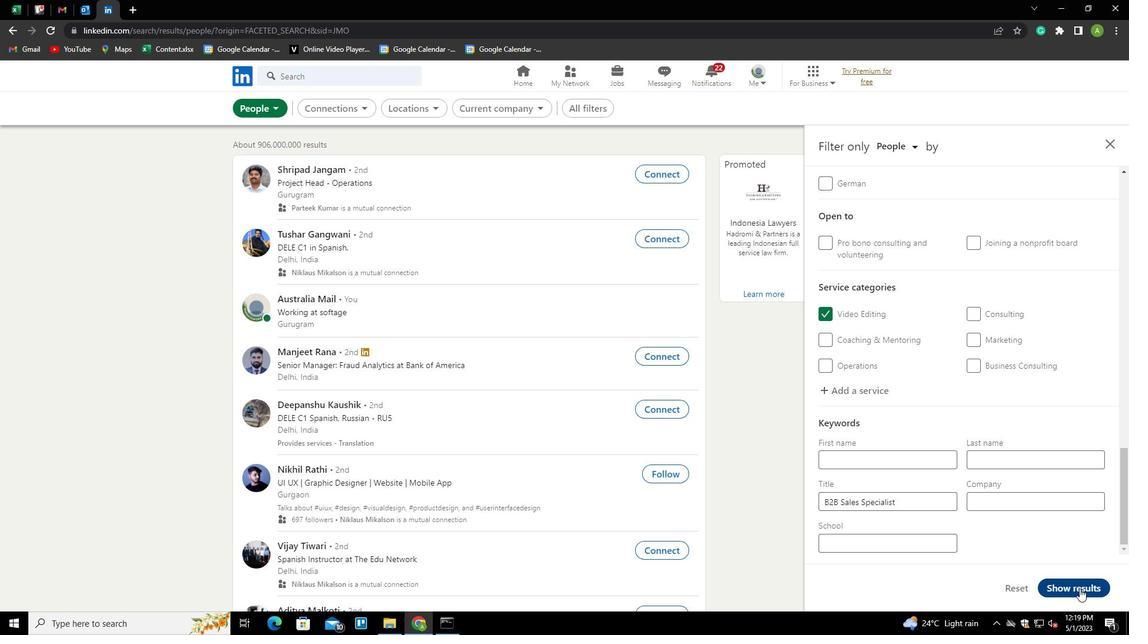 
